 Task: Apply mono mixing techniques to emphasize the punch of a kick drum in a mix.
Action: Mouse moved to (75, 5)
Screenshot: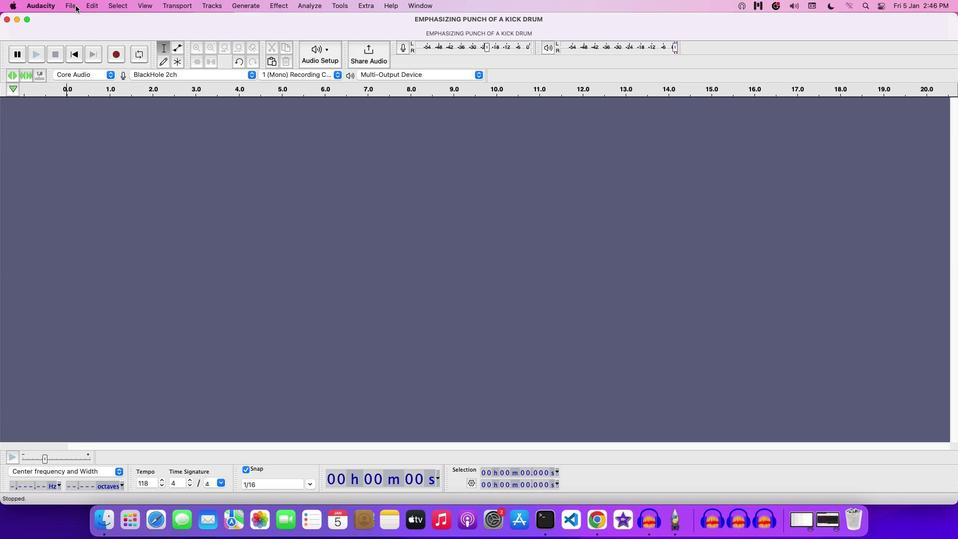 
Action: Mouse pressed left at (75, 5)
Screenshot: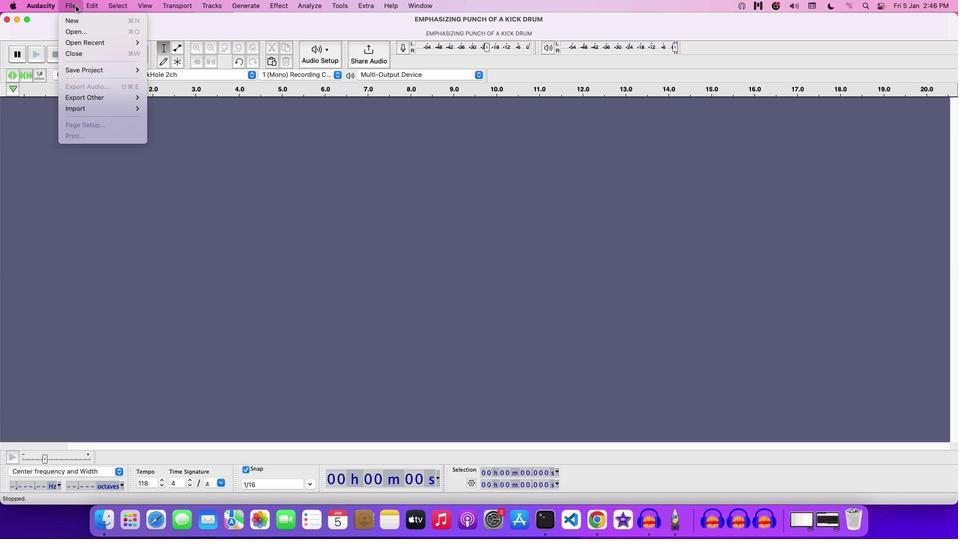 
Action: Mouse moved to (80, 28)
Screenshot: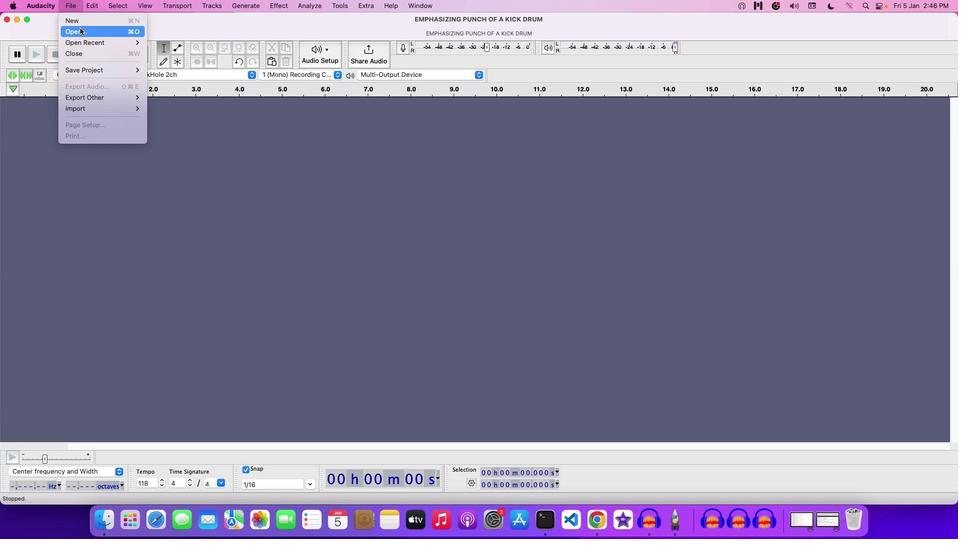 
Action: Mouse pressed left at (80, 28)
Screenshot: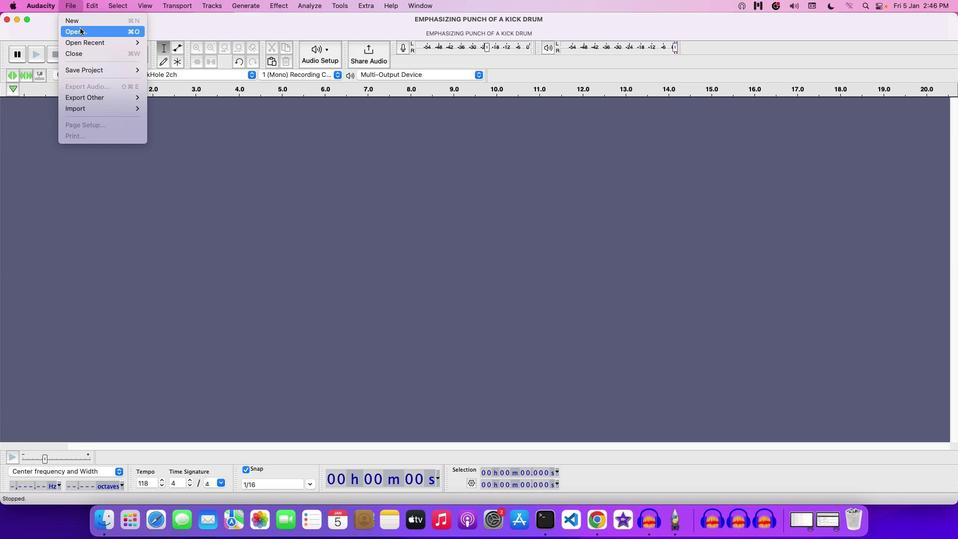 
Action: Mouse moved to (320, 133)
Screenshot: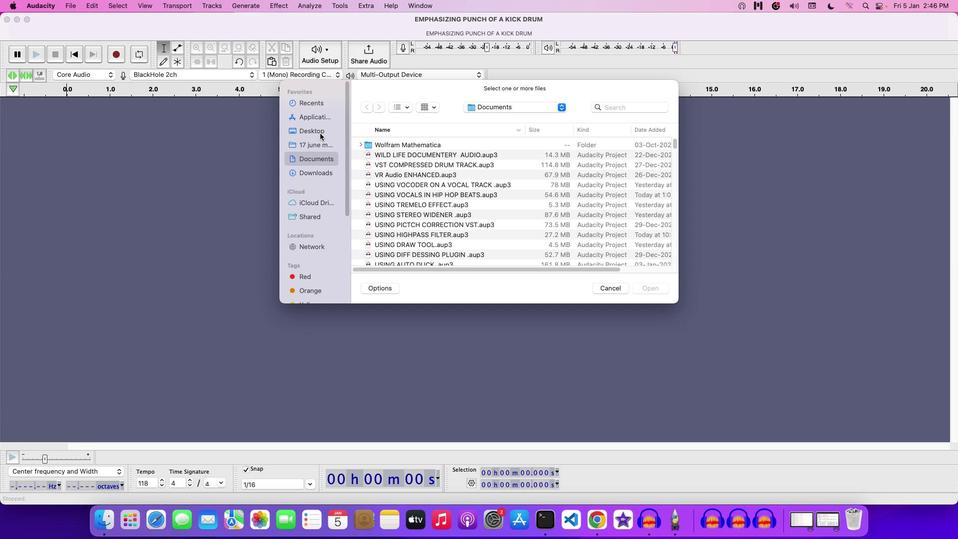 
Action: Mouse pressed left at (320, 133)
Screenshot: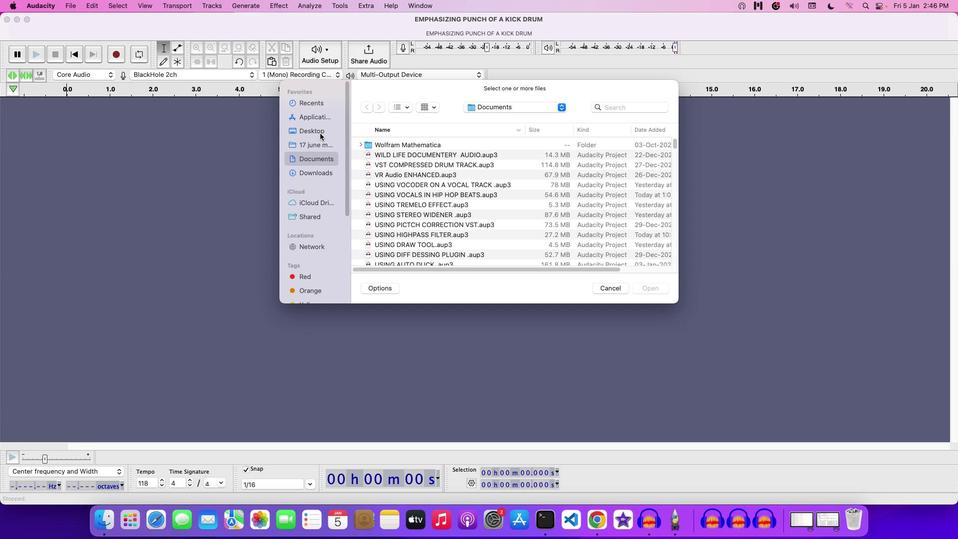 
Action: Mouse moved to (402, 232)
Screenshot: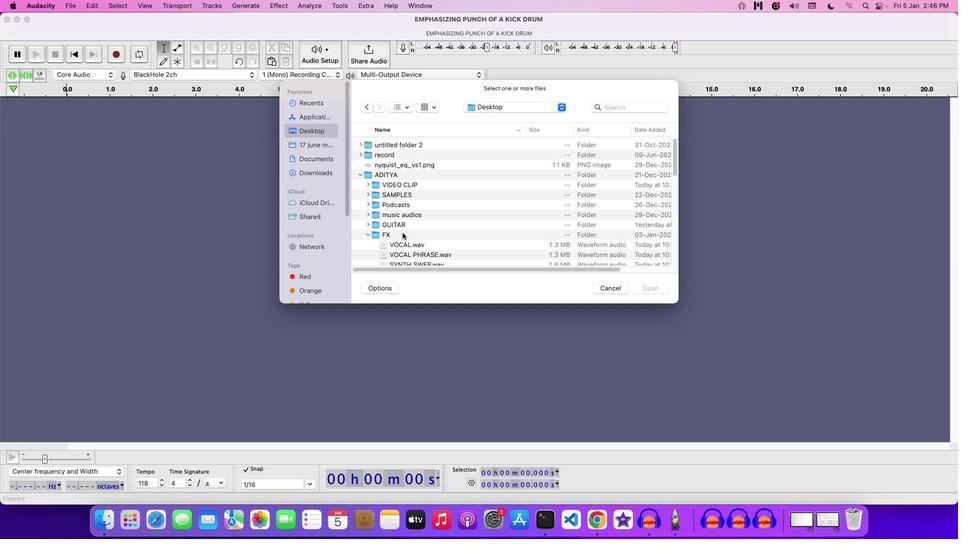 
Action: Mouse scrolled (402, 232) with delta (0, 0)
Screenshot: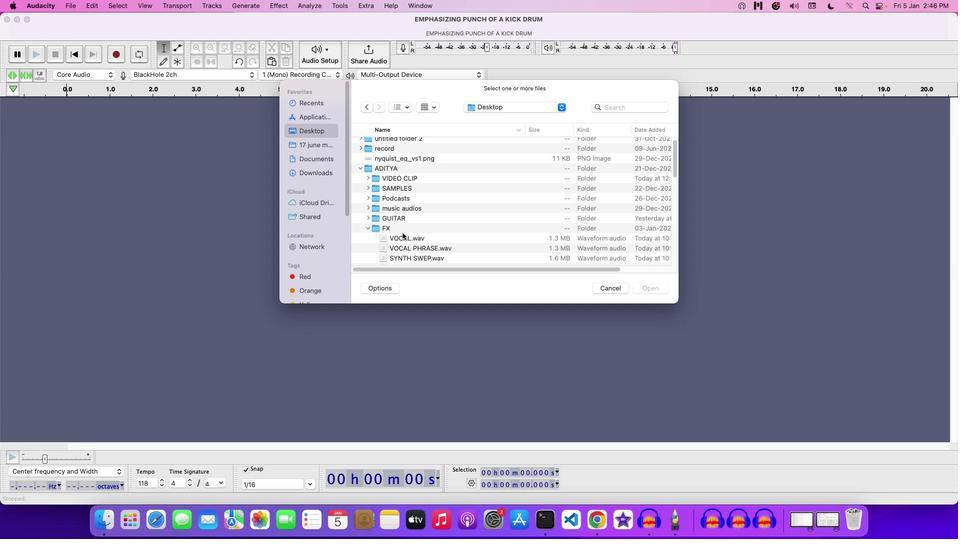
Action: Mouse scrolled (402, 232) with delta (0, 0)
Screenshot: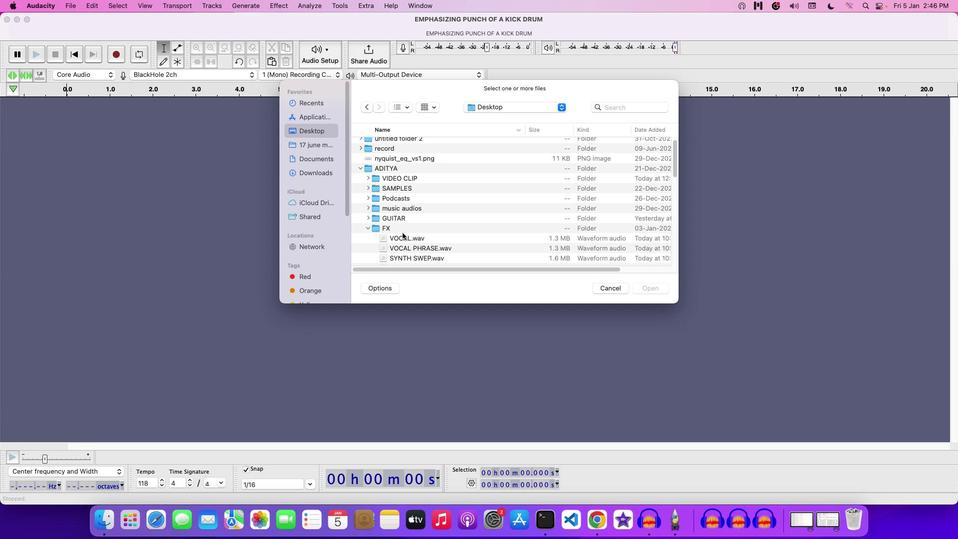 
Action: Mouse moved to (401, 232)
Screenshot: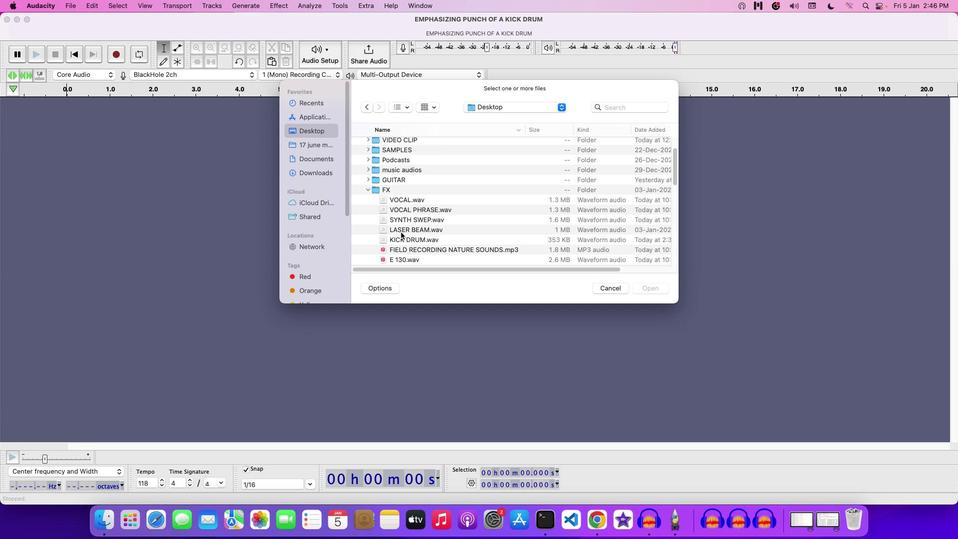 
Action: Mouse scrolled (401, 232) with delta (0, 0)
Screenshot: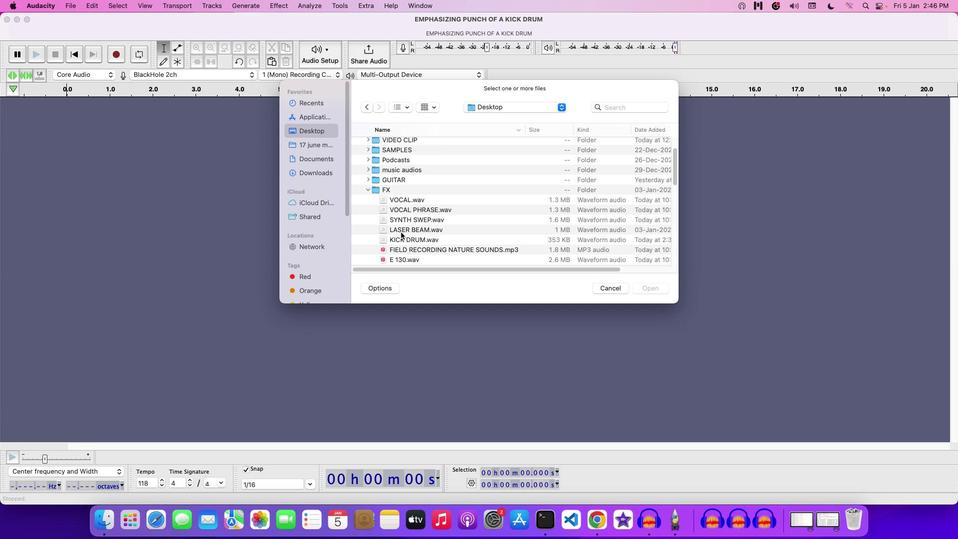 
Action: Mouse scrolled (401, 232) with delta (0, 0)
Screenshot: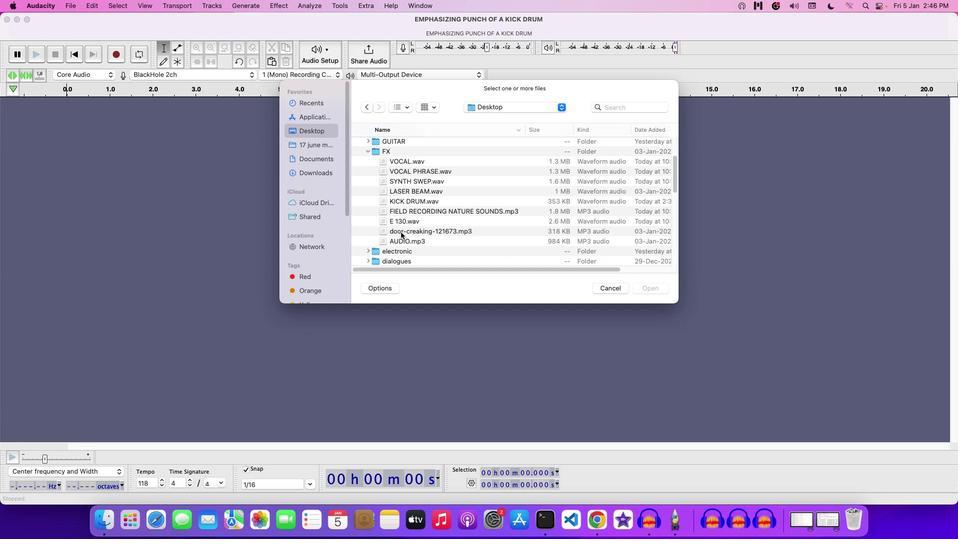 
Action: Mouse scrolled (401, 232) with delta (0, 0)
Screenshot: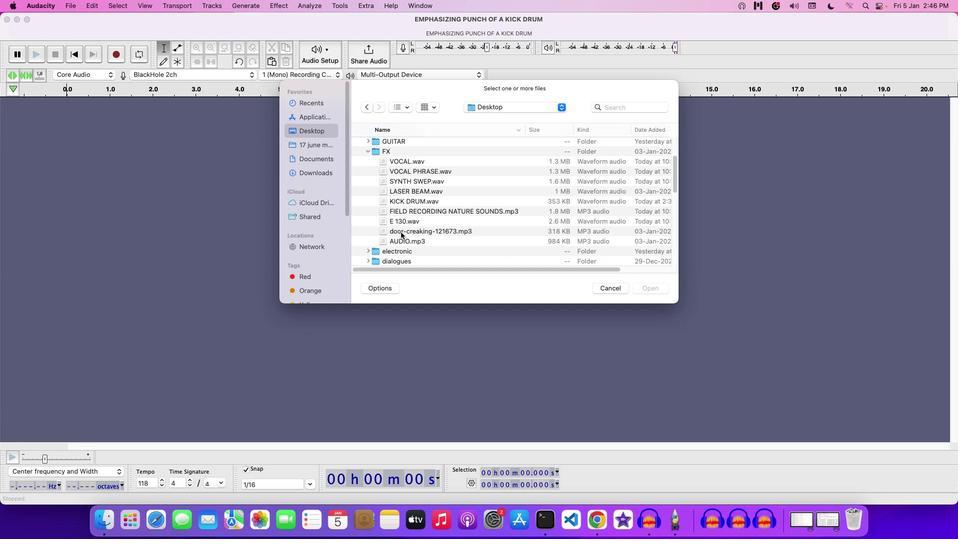 
Action: Mouse scrolled (401, 232) with delta (0, -1)
Screenshot: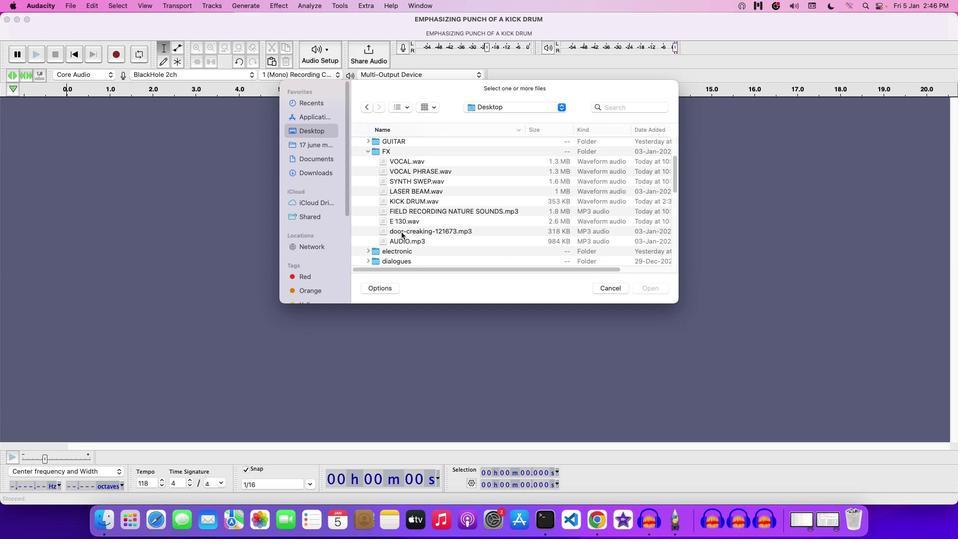 
Action: Mouse moved to (417, 199)
Screenshot: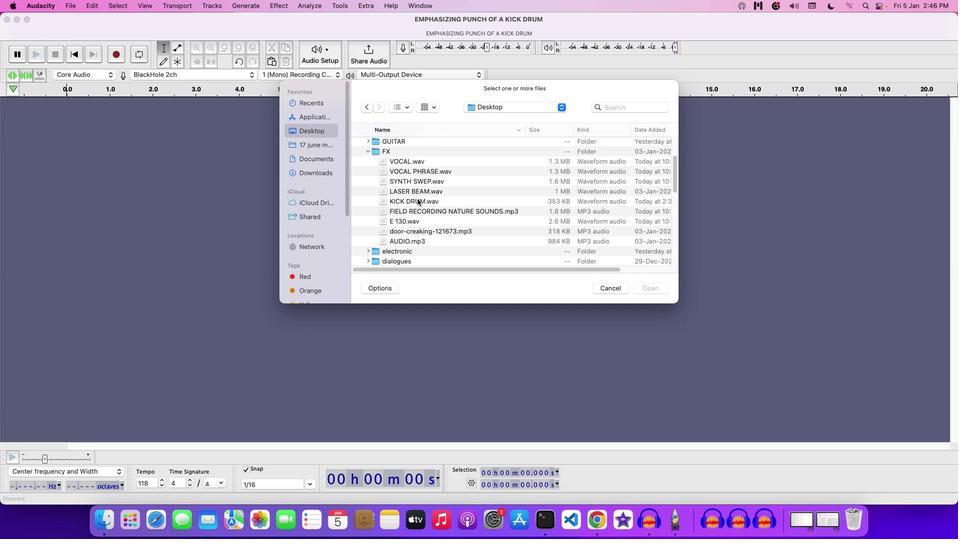 
Action: Mouse pressed left at (417, 199)
Screenshot: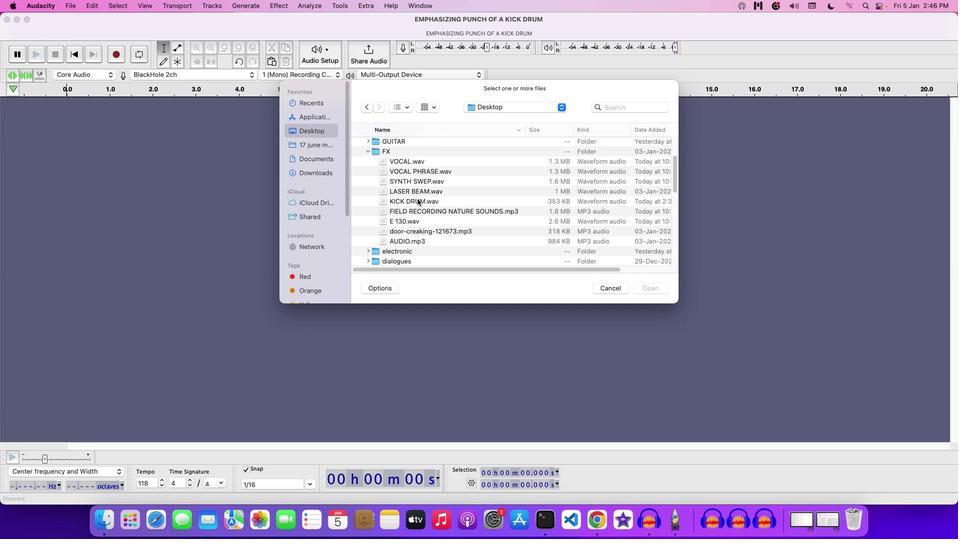 
Action: Mouse moved to (427, 199)
Screenshot: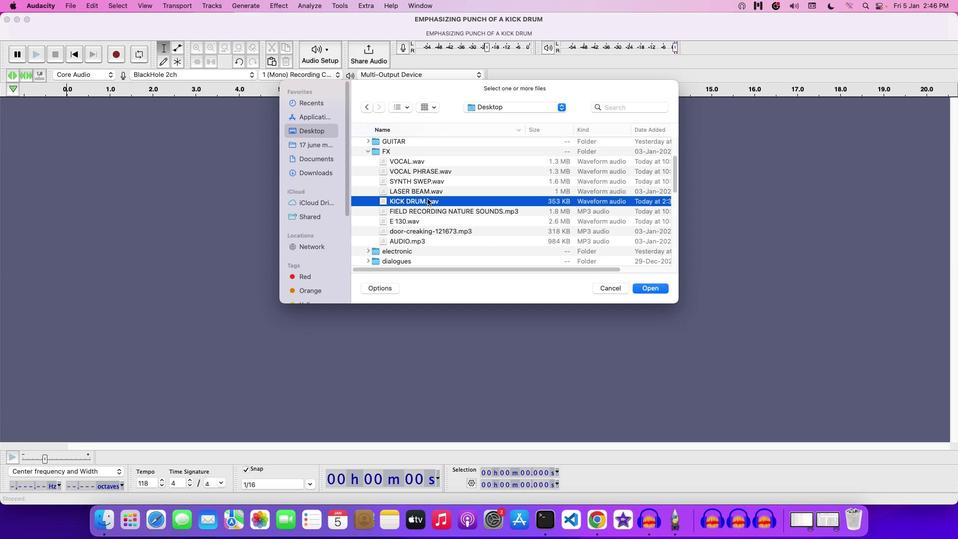 
Action: Mouse pressed left at (427, 199)
Screenshot: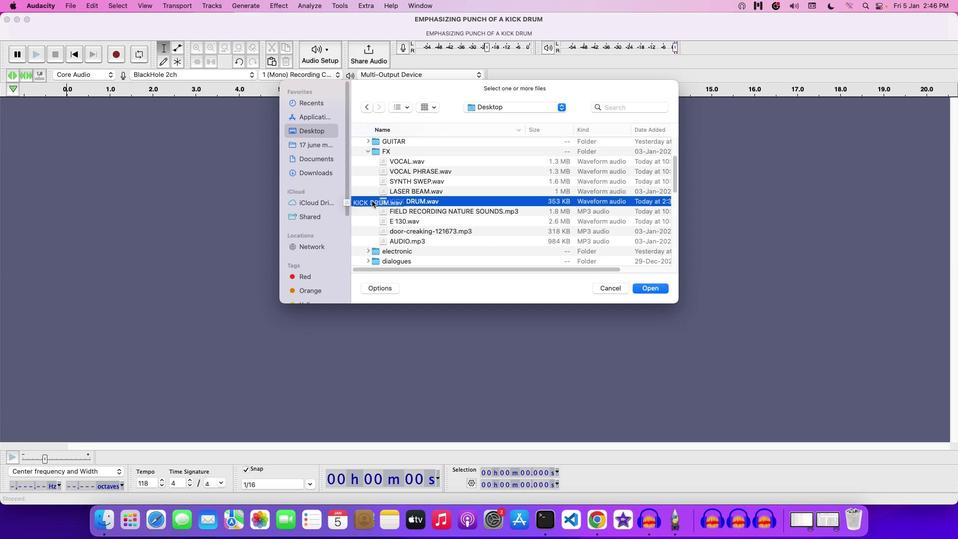 
Action: Mouse moved to (616, 287)
Screenshot: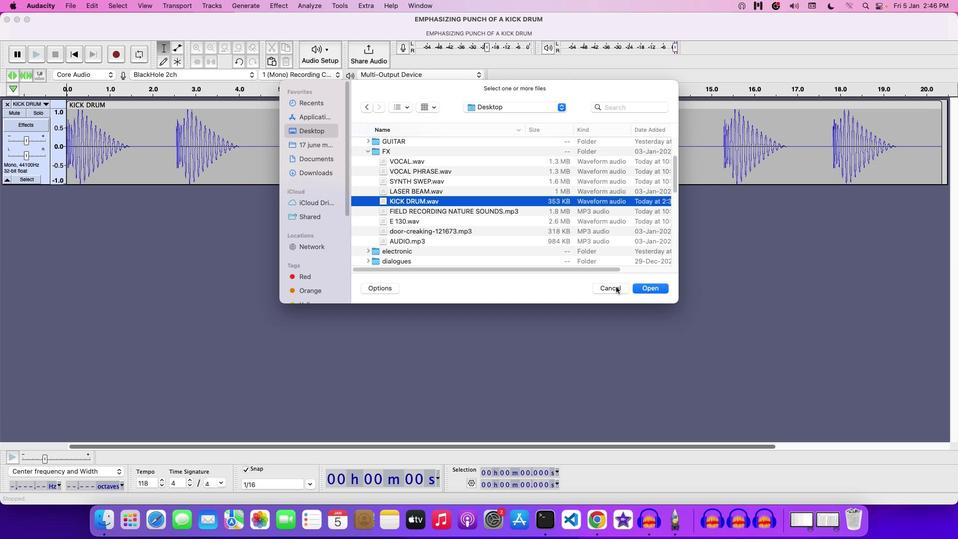 
Action: Mouse pressed left at (616, 287)
Screenshot: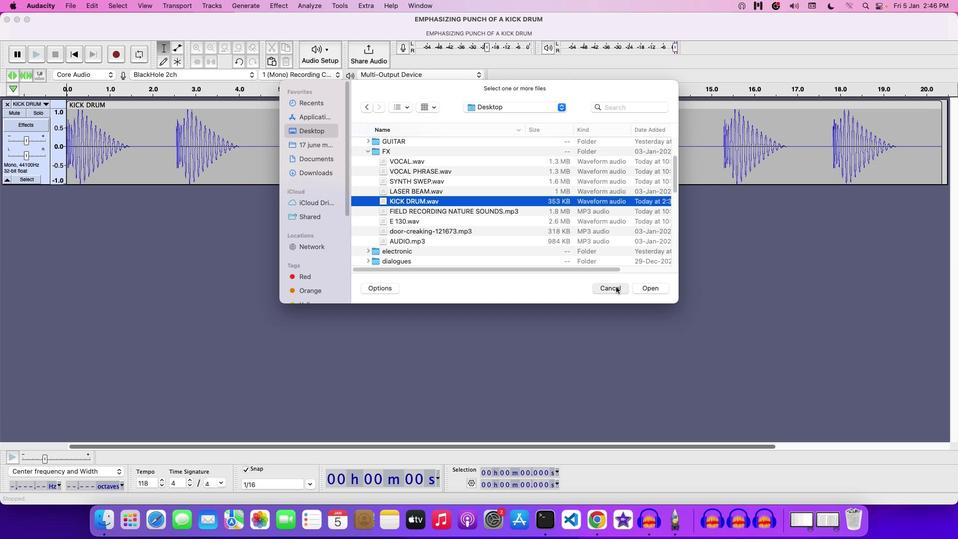 
Action: Mouse moved to (314, 161)
Screenshot: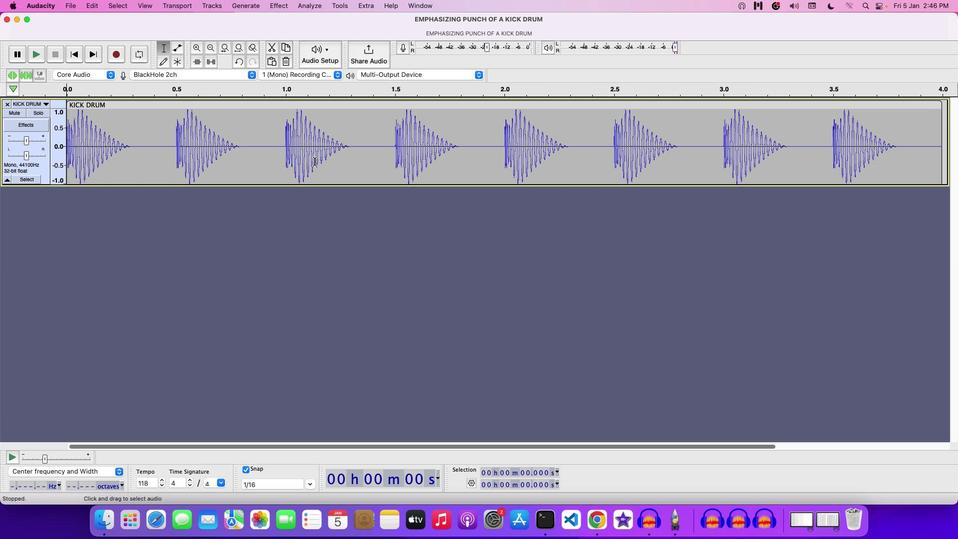
Action: Mouse pressed left at (314, 161)
Screenshot: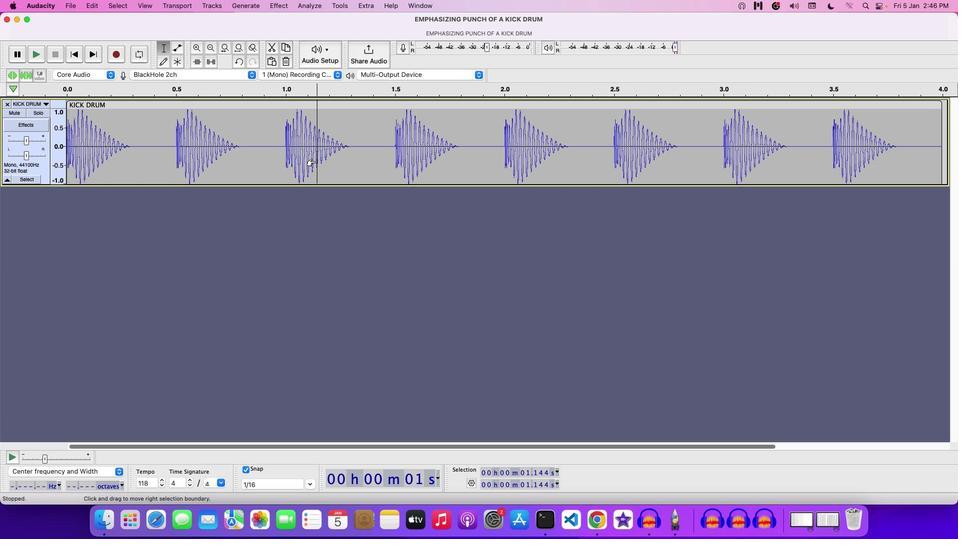 
Action: Mouse pressed left at (314, 161)
Screenshot: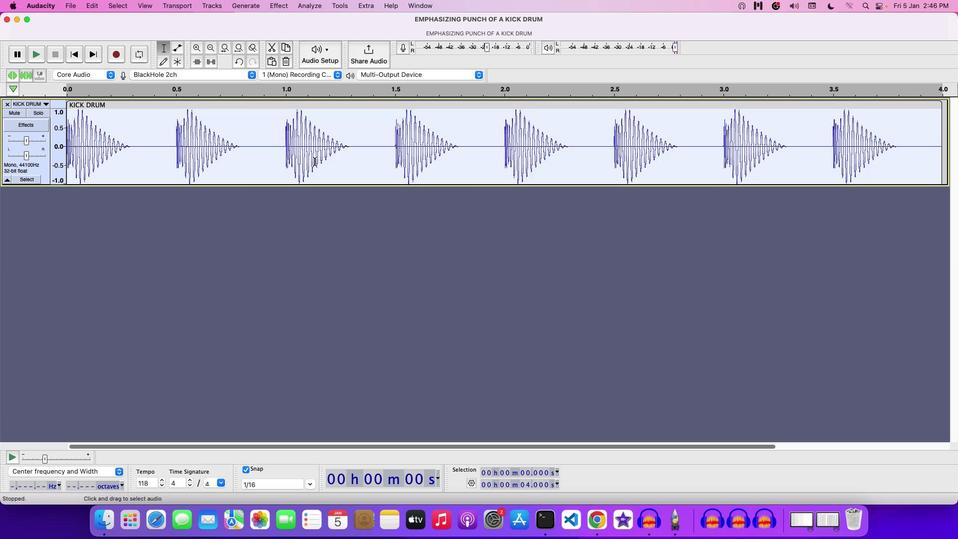 
Action: Mouse moved to (326, 98)
Screenshot: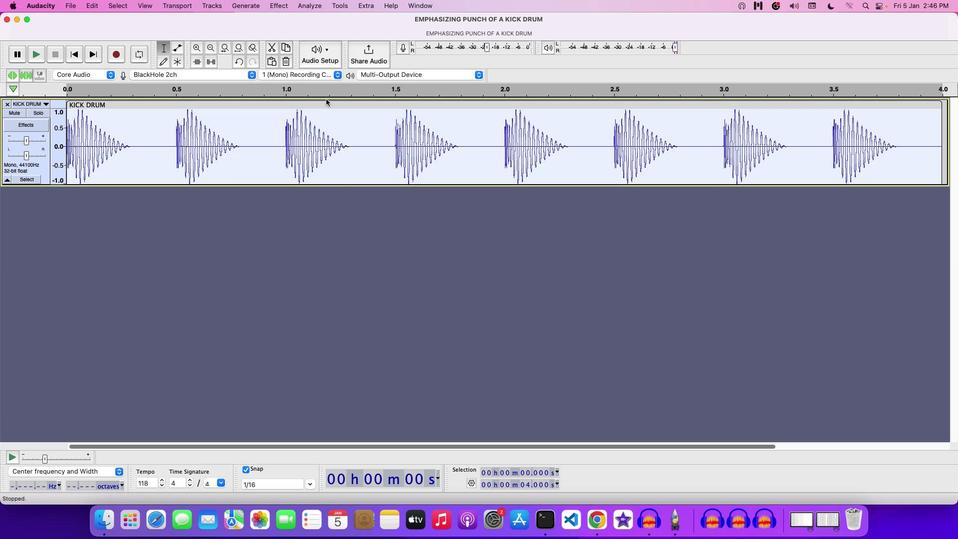 
Action: Key pressed Key.space
Screenshot: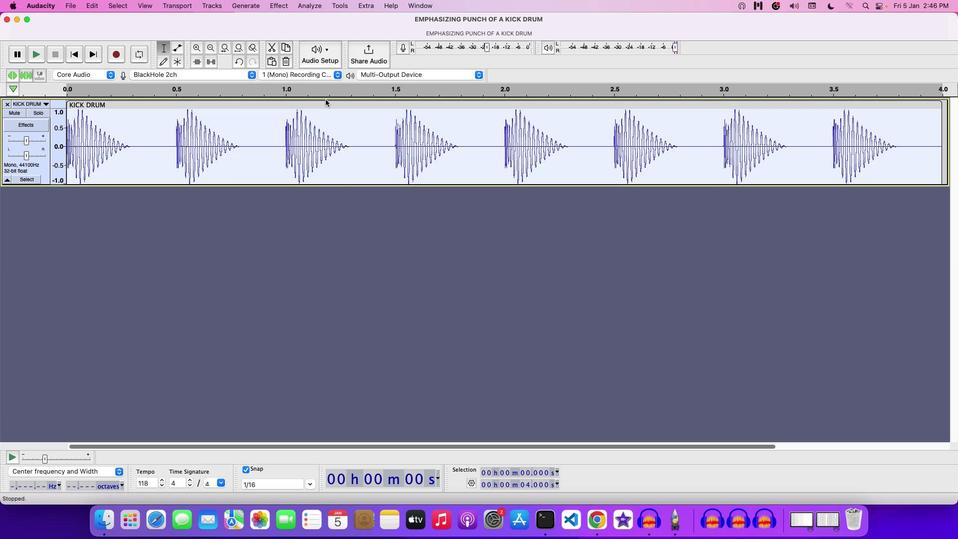 
Action: Mouse moved to (26, 140)
Screenshot: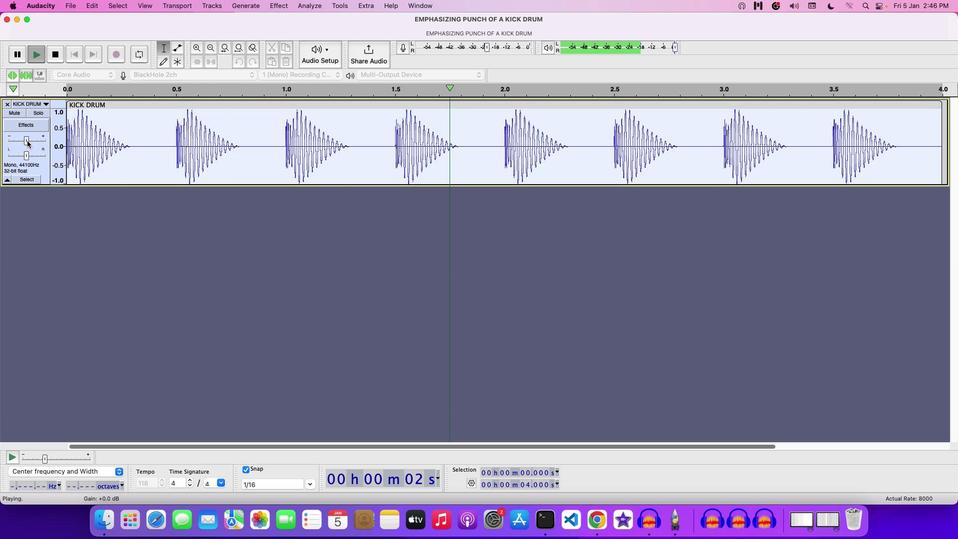 
Action: Mouse pressed left at (26, 140)
Screenshot: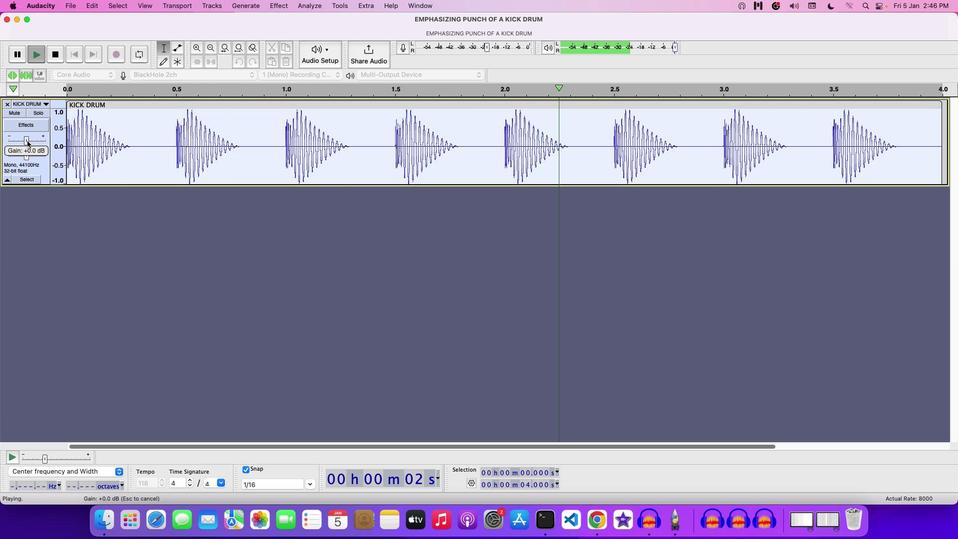 
Action: Mouse moved to (284, 7)
Screenshot: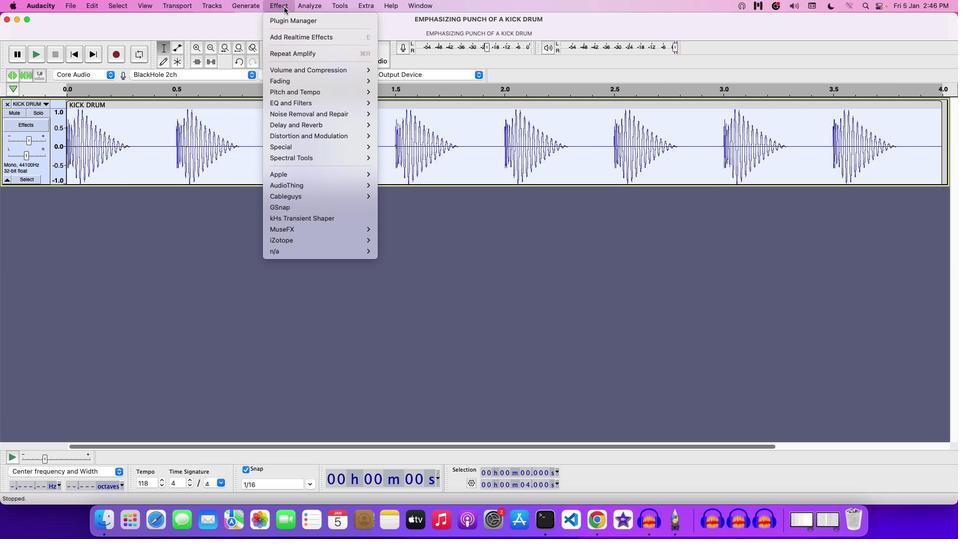
Action: Mouse pressed left at (284, 7)
Screenshot: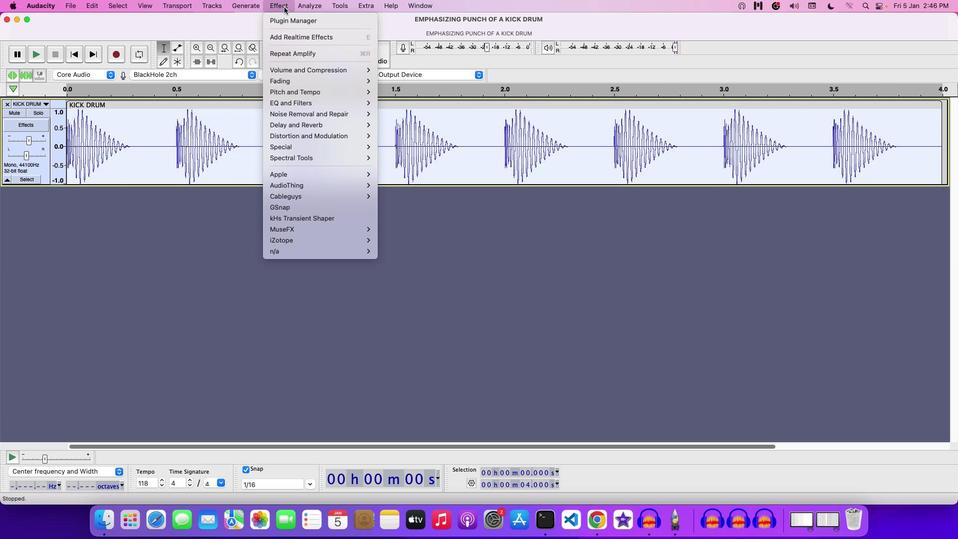 
Action: Mouse moved to (404, 111)
Screenshot: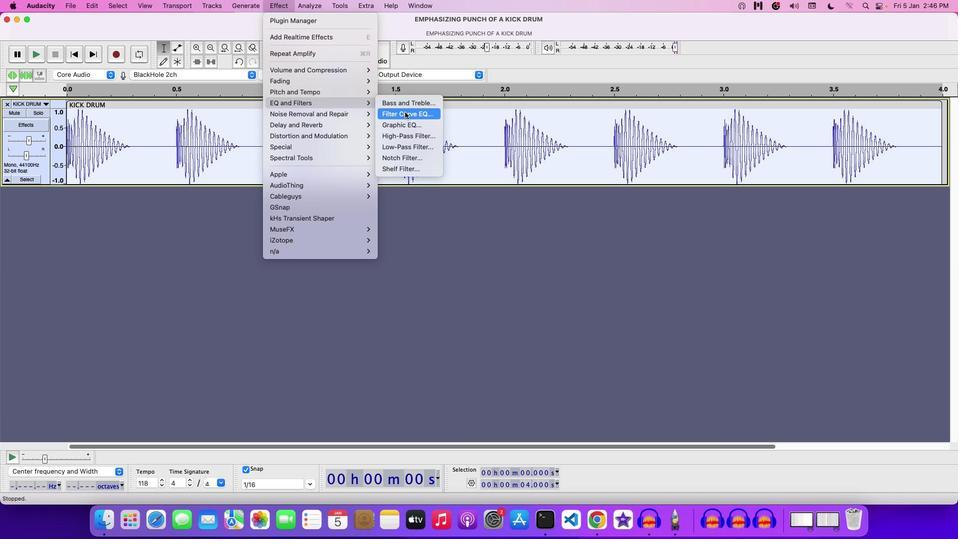 
Action: Mouse pressed left at (404, 111)
Screenshot: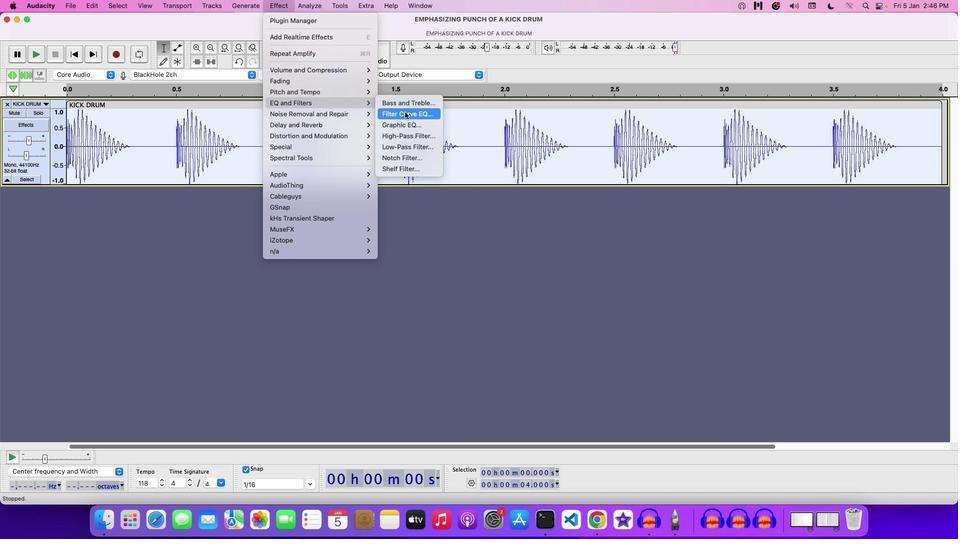 
Action: Mouse moved to (454, 391)
Screenshot: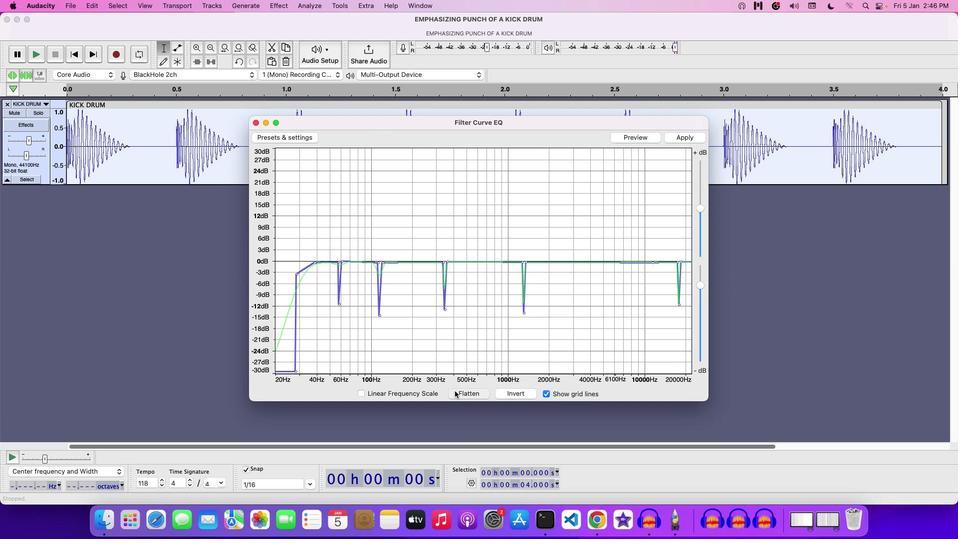
Action: Mouse pressed left at (454, 391)
Screenshot: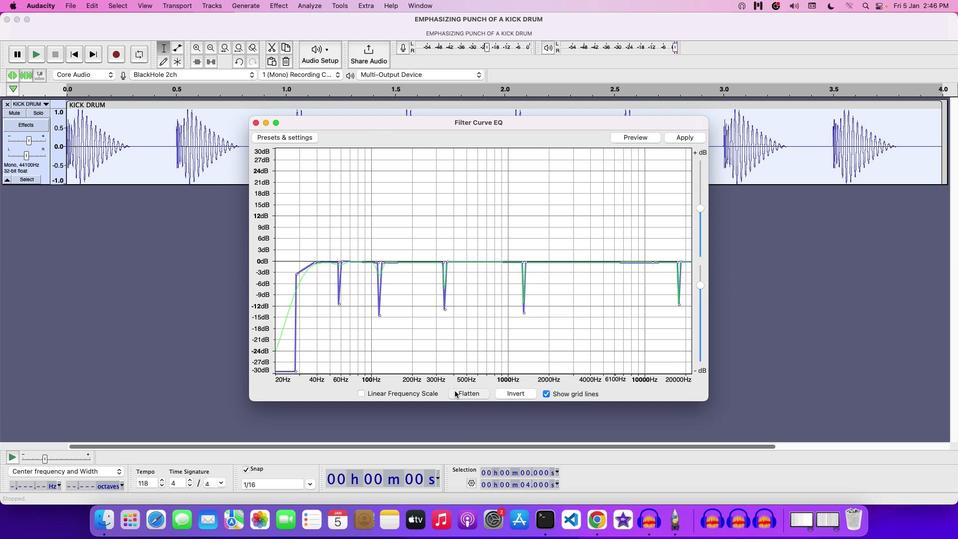 
Action: Mouse moved to (597, 260)
Screenshot: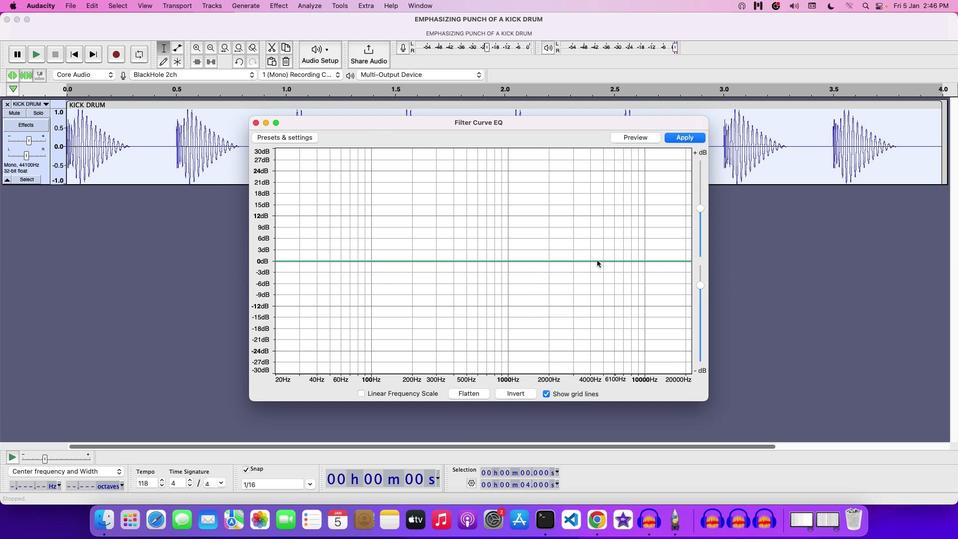 
Action: Mouse pressed left at (597, 260)
Screenshot: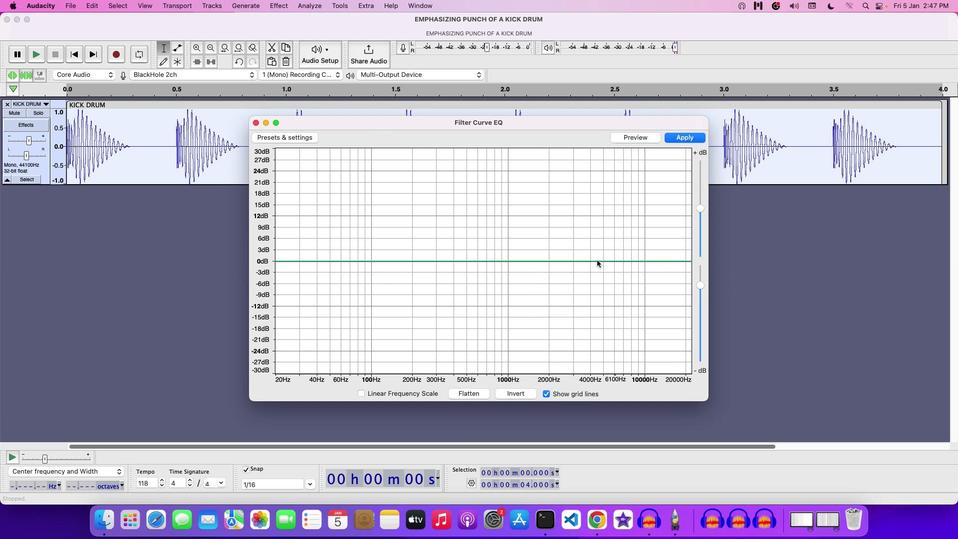 
Action: Mouse moved to (686, 260)
Screenshot: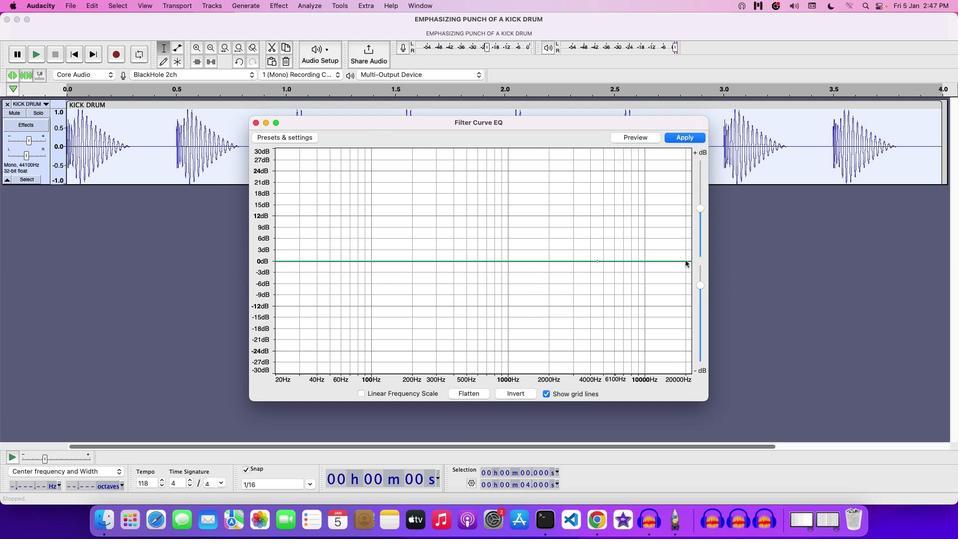 
Action: Mouse pressed left at (686, 260)
Screenshot: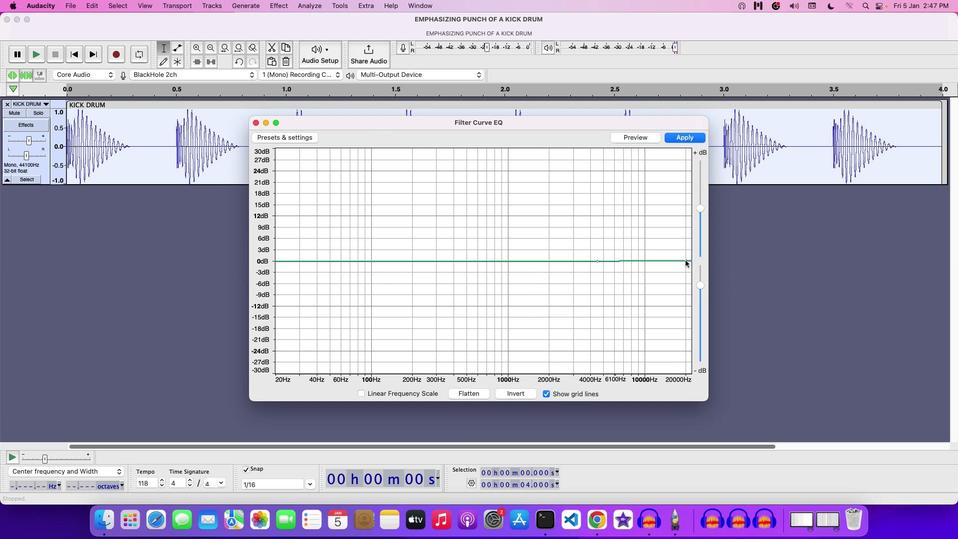
Action: Mouse moved to (686, 260)
Screenshot: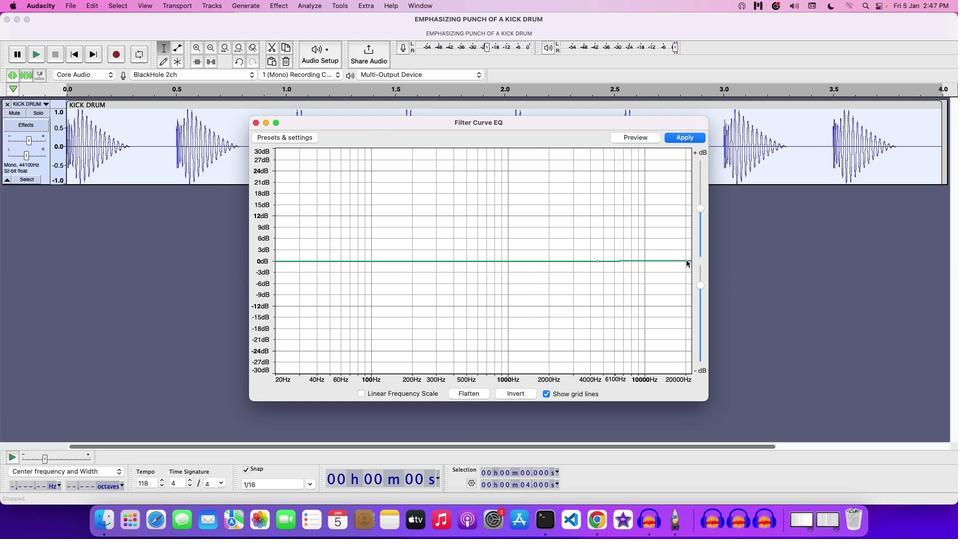 
Action: Mouse pressed left at (686, 260)
Screenshot: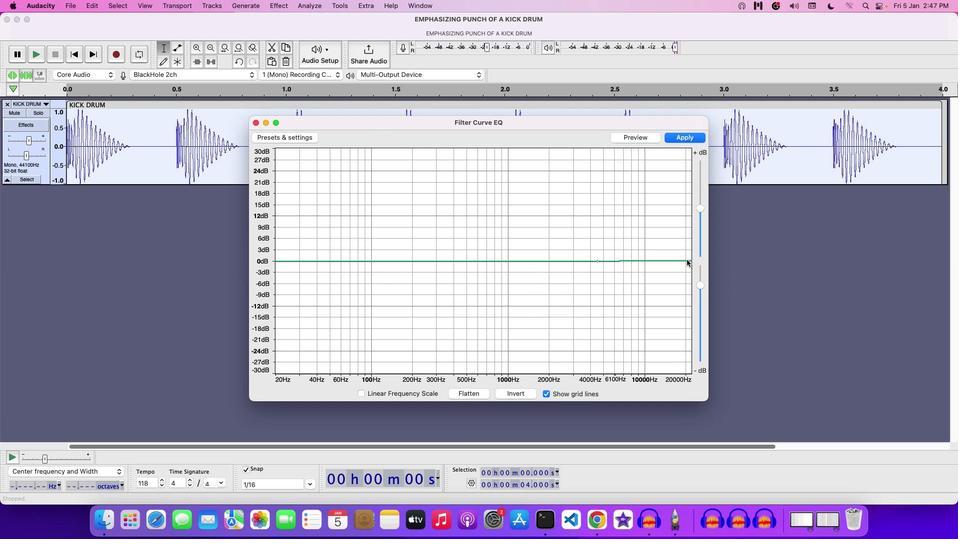 
Action: Mouse moved to (597, 262)
Screenshot: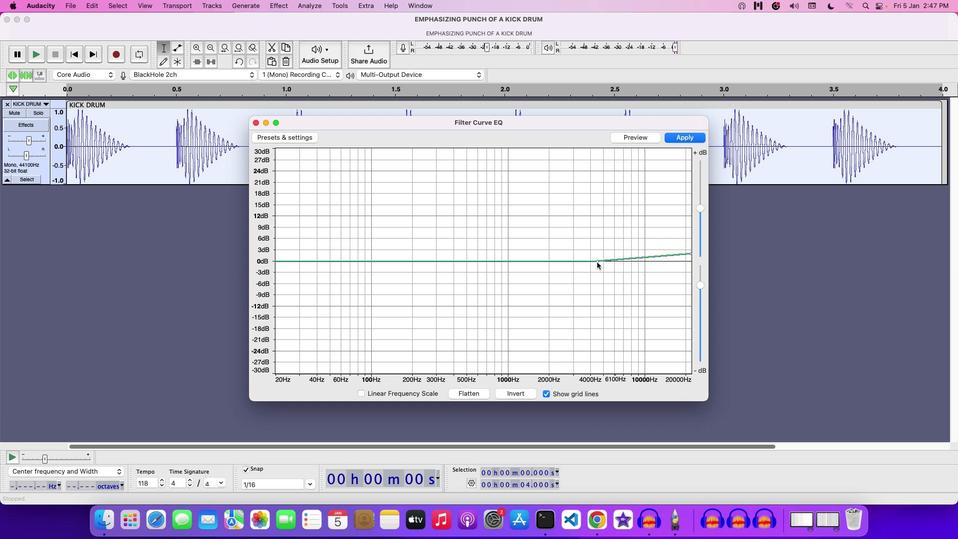 
Action: Mouse pressed left at (597, 262)
Screenshot: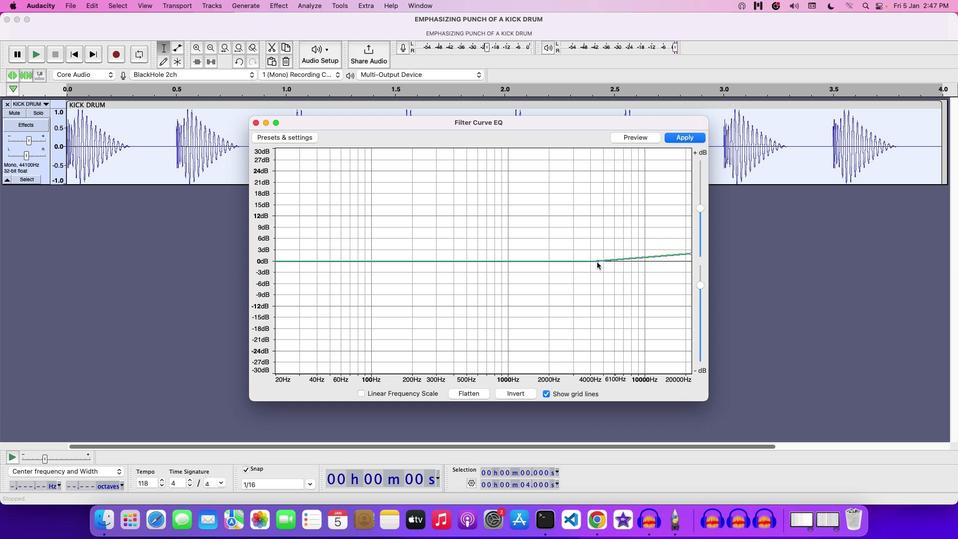 
Action: Mouse moved to (588, 262)
Screenshot: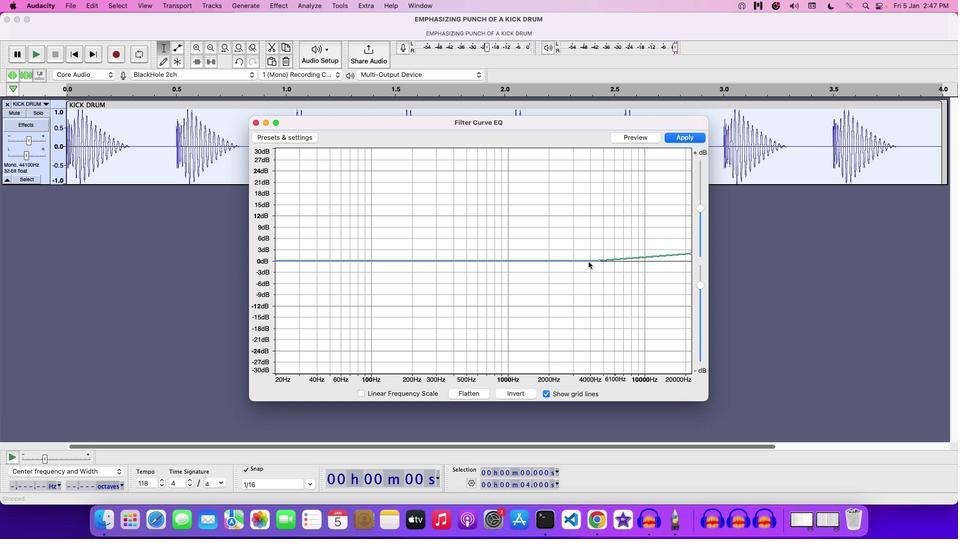 
Action: Mouse pressed left at (588, 262)
Screenshot: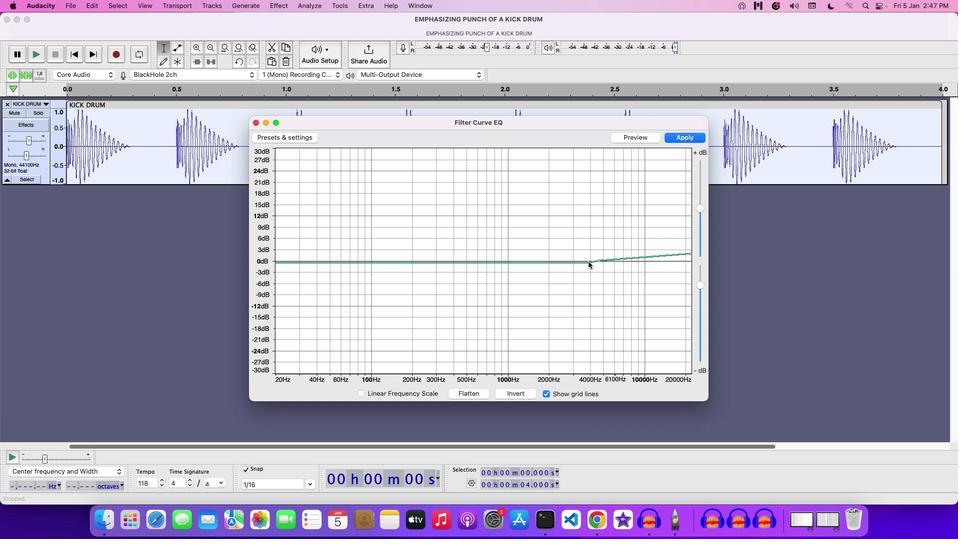 
Action: Mouse moved to (598, 260)
Screenshot: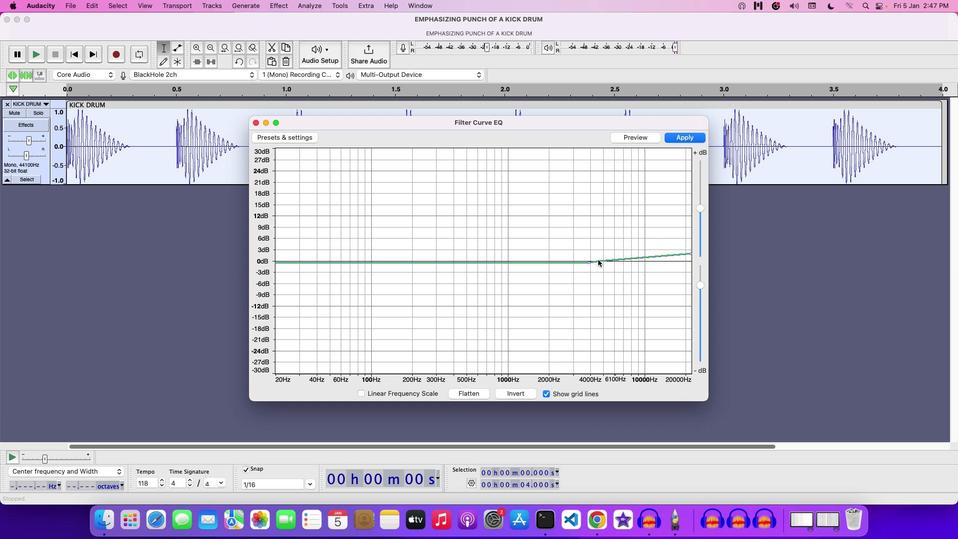 
Action: Mouse pressed left at (598, 260)
Screenshot: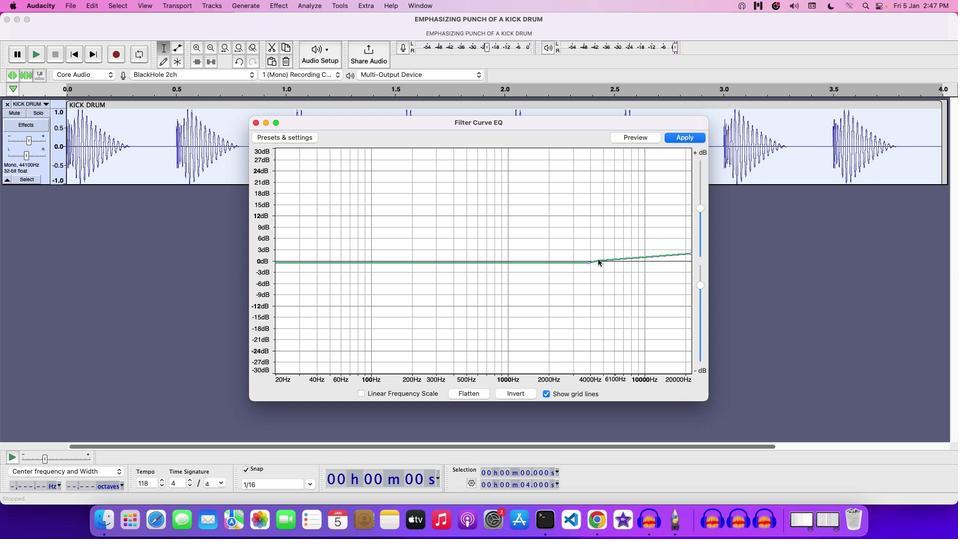 
Action: Mouse moved to (682, 142)
Screenshot: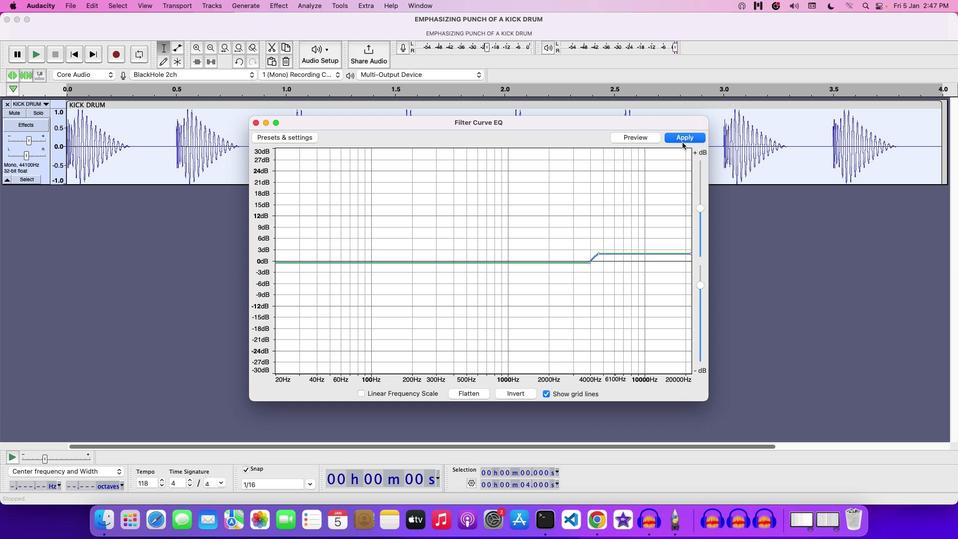 
Action: Mouse pressed left at (682, 142)
Screenshot: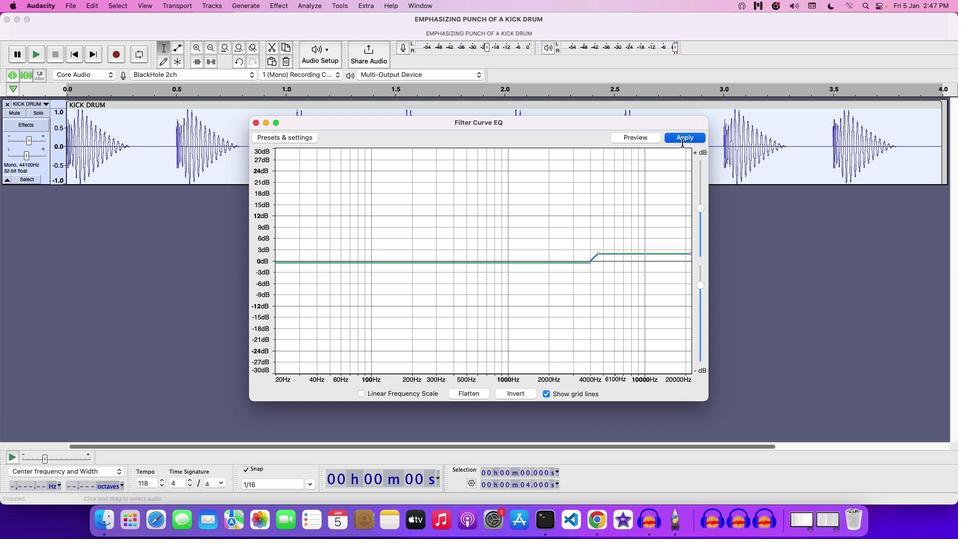
Action: Mouse moved to (367, 158)
Screenshot: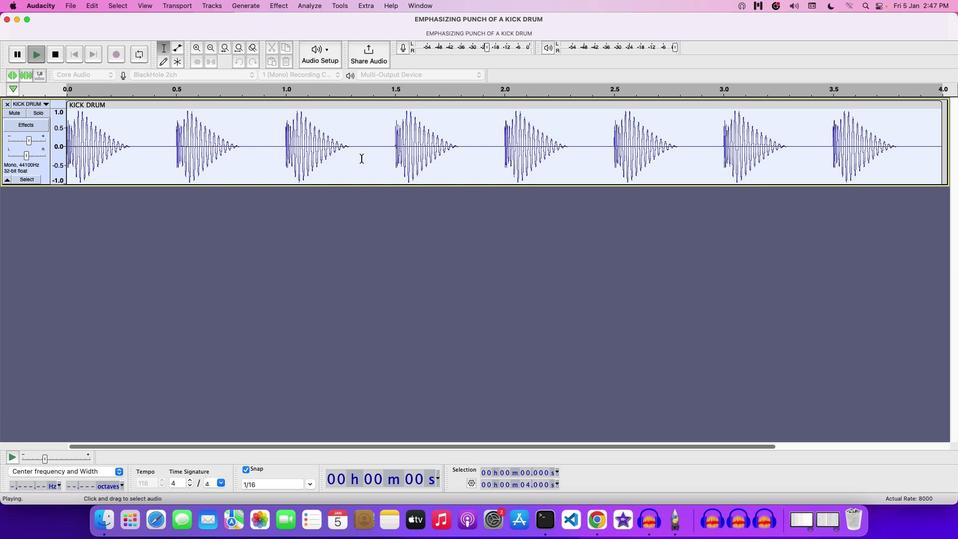 
Action: Key pressed Key.space
Screenshot: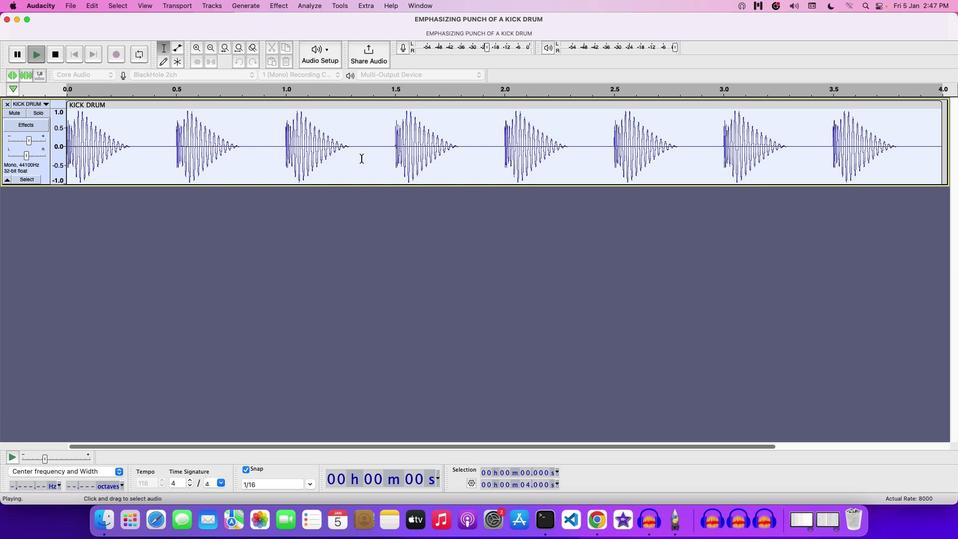 
Action: Mouse moved to (284, 4)
Screenshot: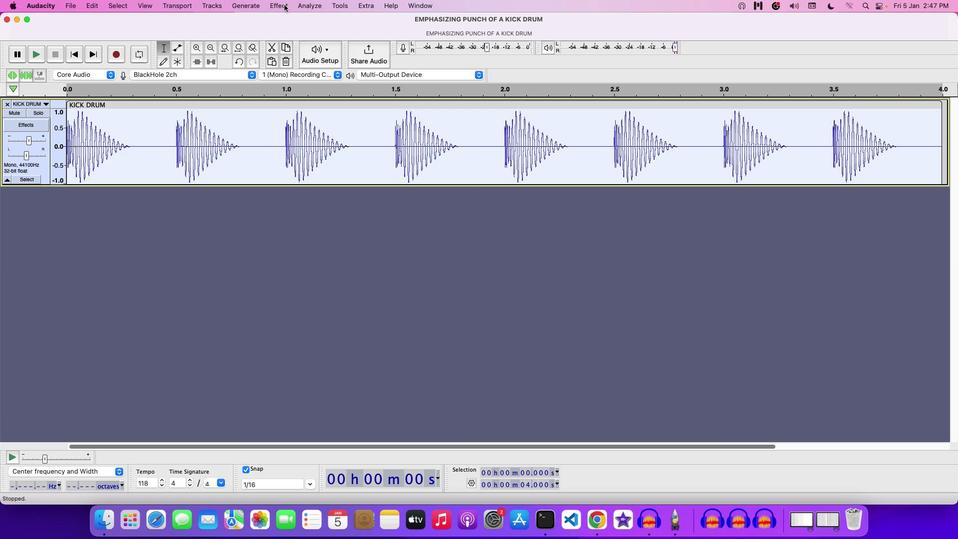 
Action: Mouse pressed left at (284, 4)
Screenshot: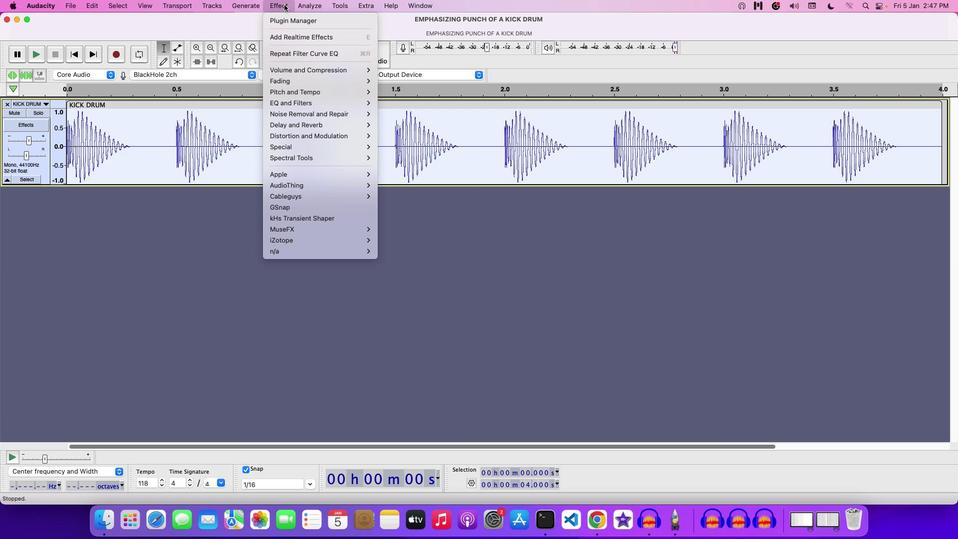 
Action: Mouse moved to (393, 137)
Screenshot: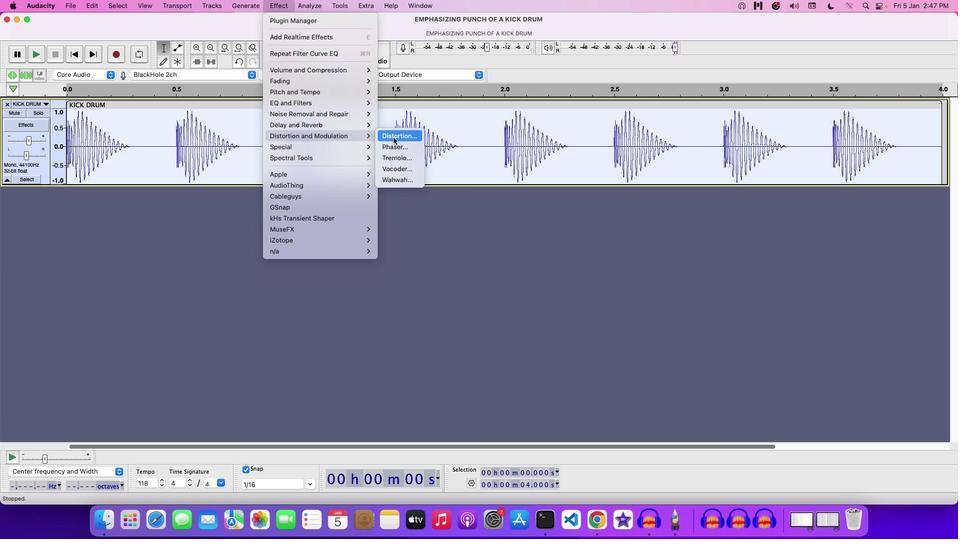 
Action: Mouse pressed left at (393, 137)
Screenshot: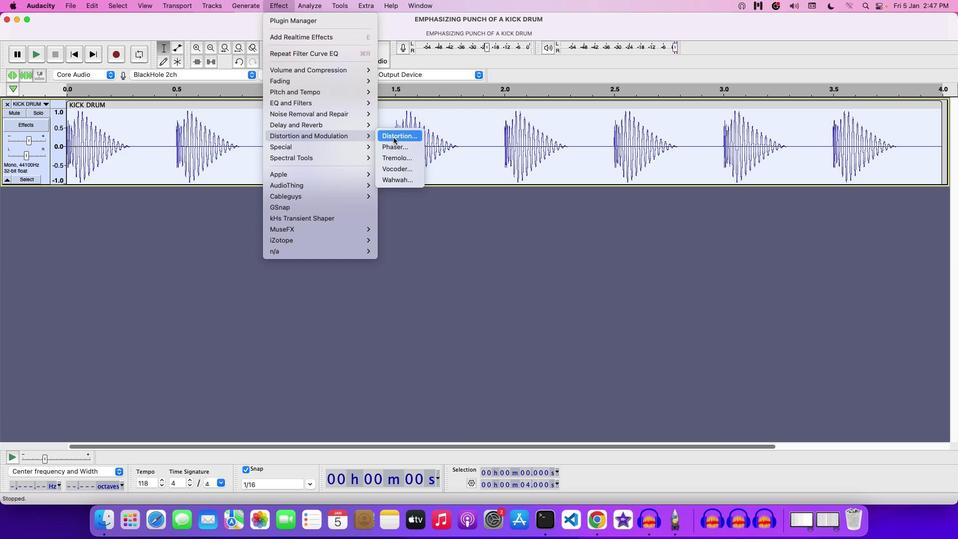 
Action: Mouse moved to (495, 206)
Screenshot: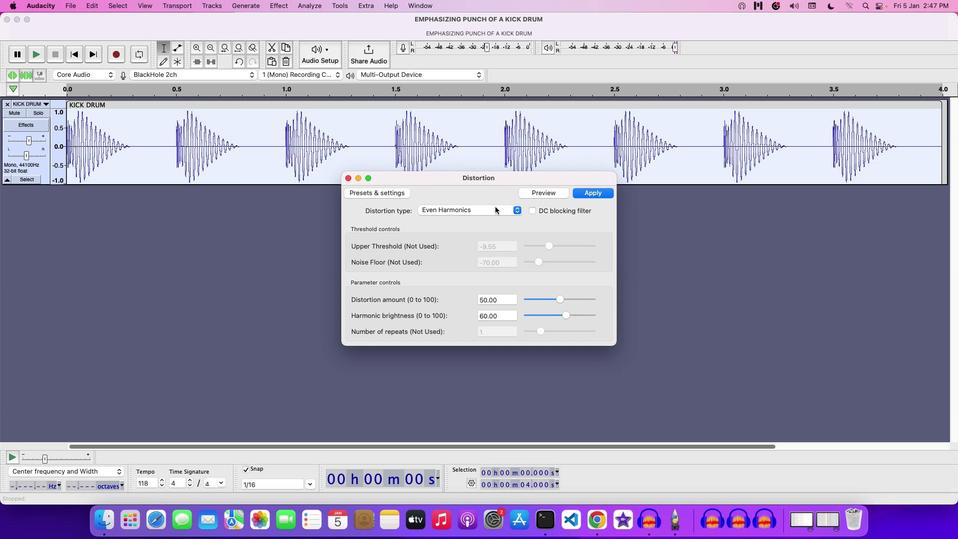 
Action: Mouse pressed left at (495, 206)
Screenshot: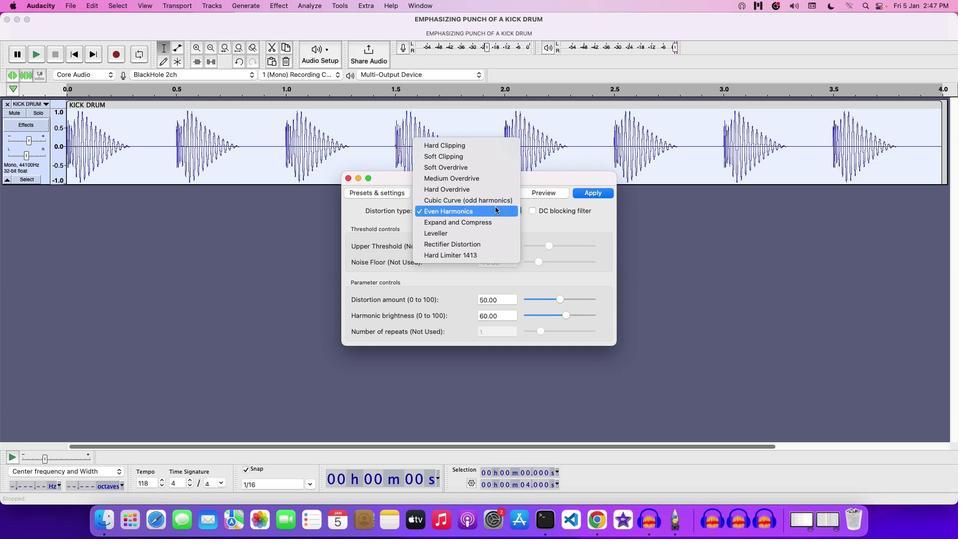 
Action: Mouse moved to (474, 177)
Screenshot: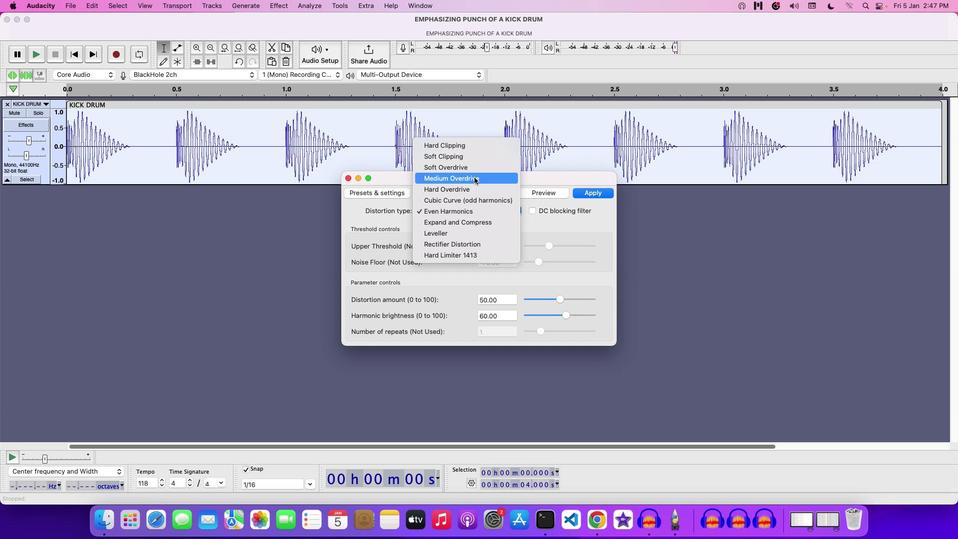 
Action: Mouse pressed left at (474, 177)
Screenshot: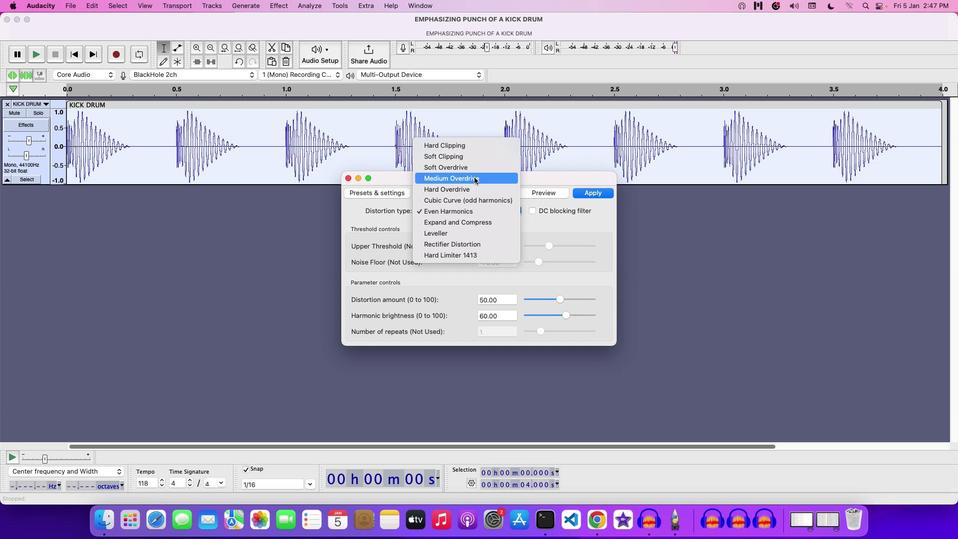 
Action: Mouse moved to (537, 296)
Screenshot: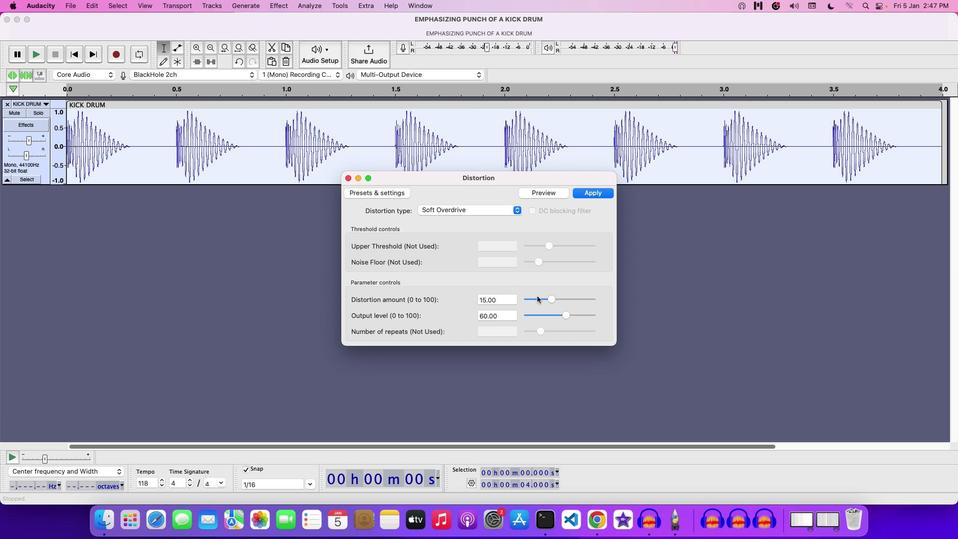
Action: Mouse pressed left at (537, 296)
Screenshot: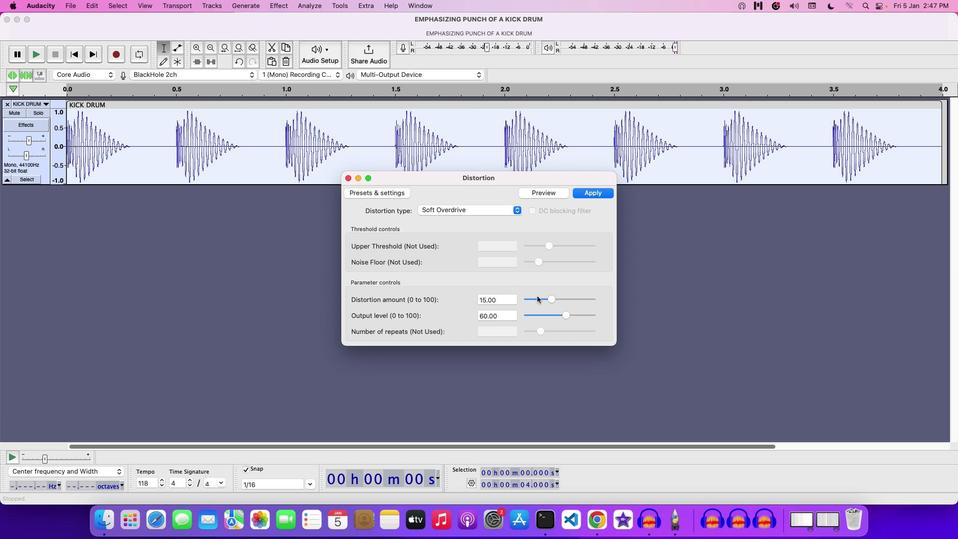 
Action: Mouse moved to (537, 296)
Screenshot: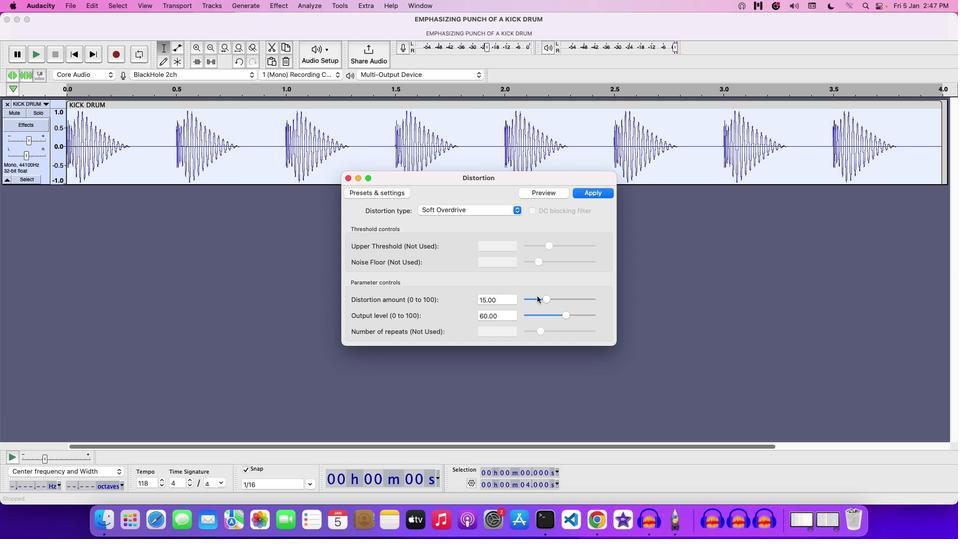 
Action: Mouse pressed left at (537, 296)
Screenshot: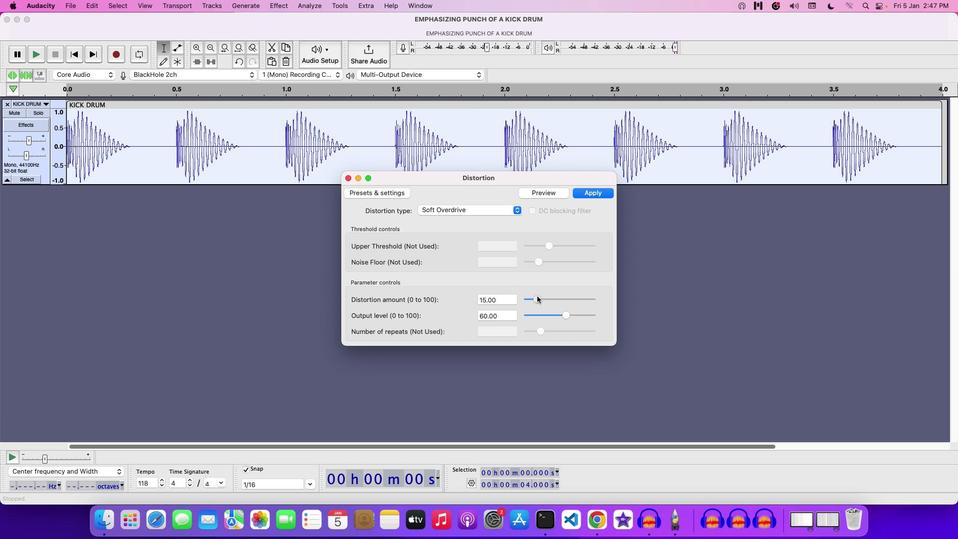 
Action: Mouse moved to (557, 197)
Screenshot: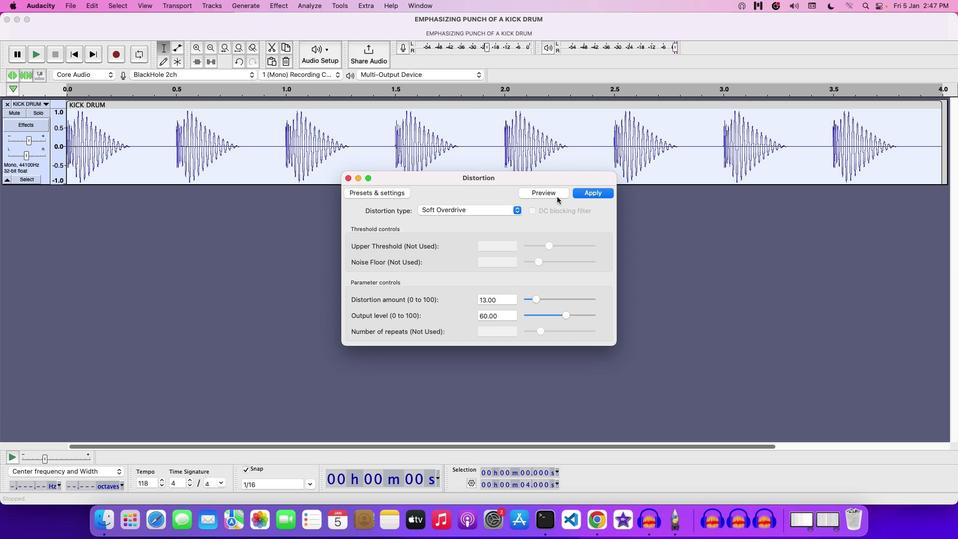 
Action: Mouse pressed left at (557, 197)
Screenshot: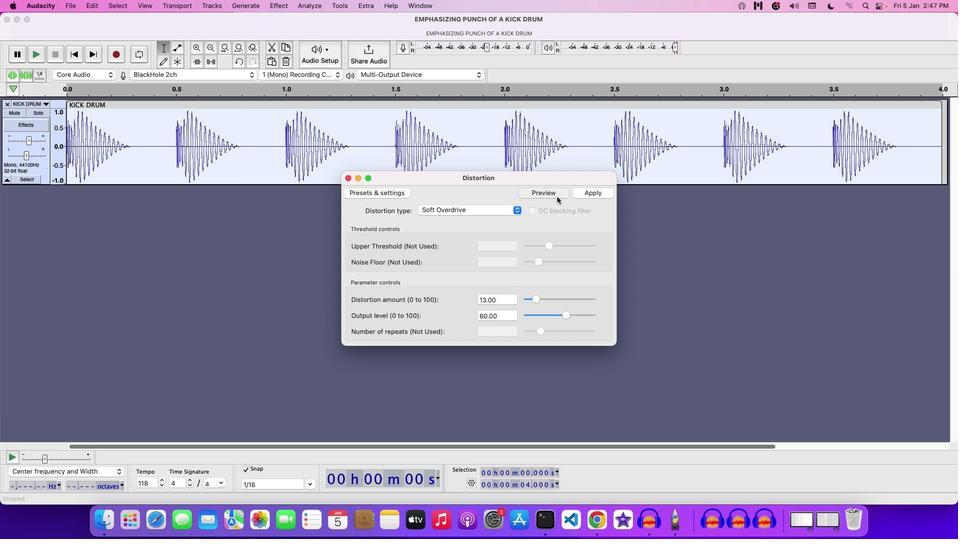 
Action: Mouse moved to (538, 299)
Screenshot: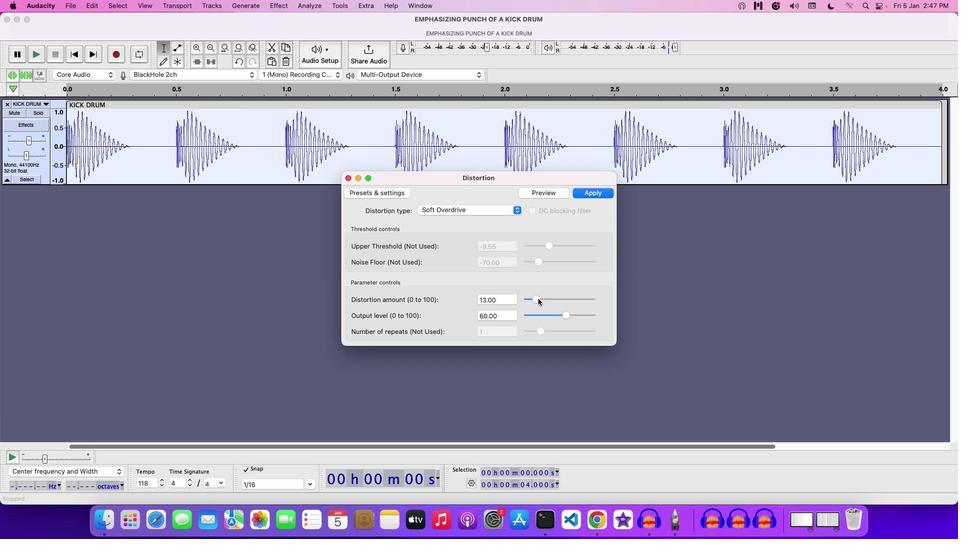 
Action: Mouse pressed left at (538, 299)
Screenshot: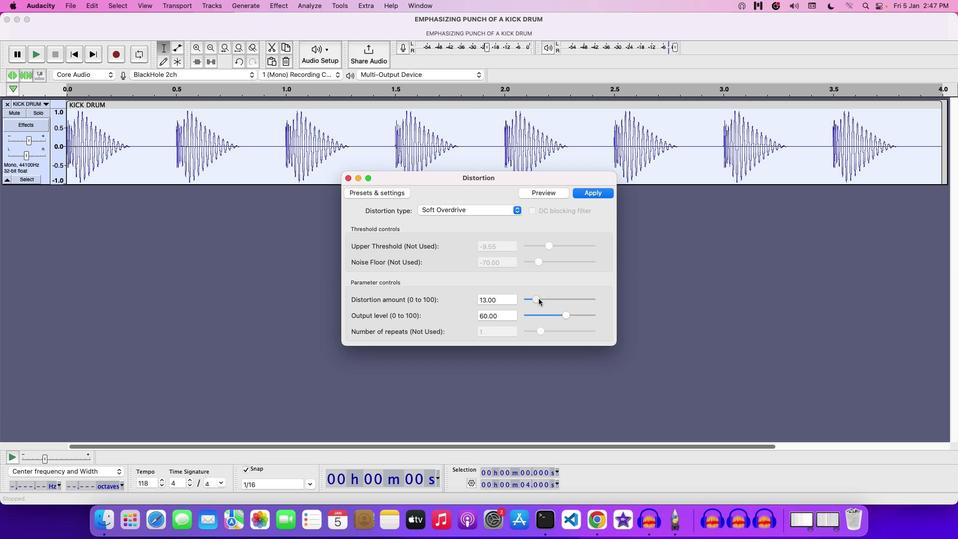 
Action: Mouse moved to (555, 193)
Screenshot: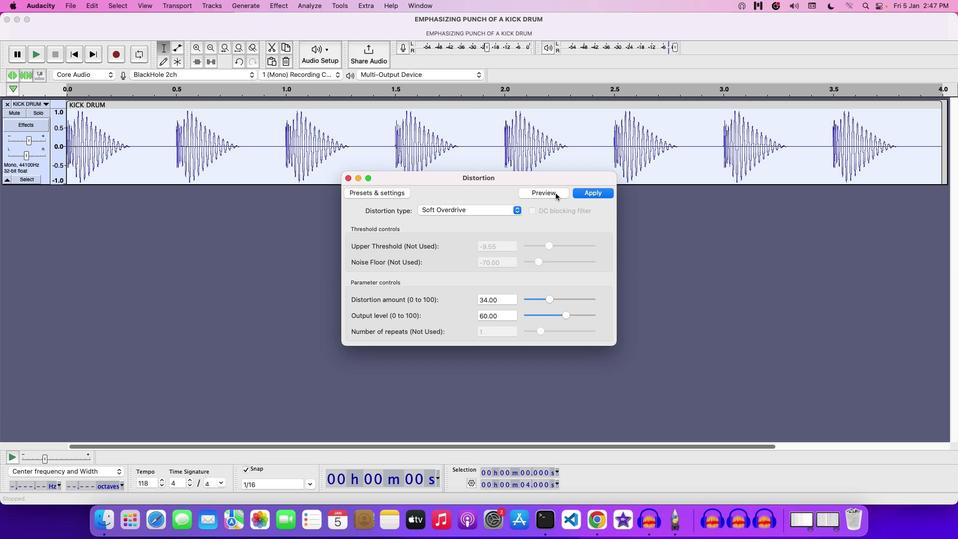 
Action: Mouse pressed left at (555, 193)
Screenshot: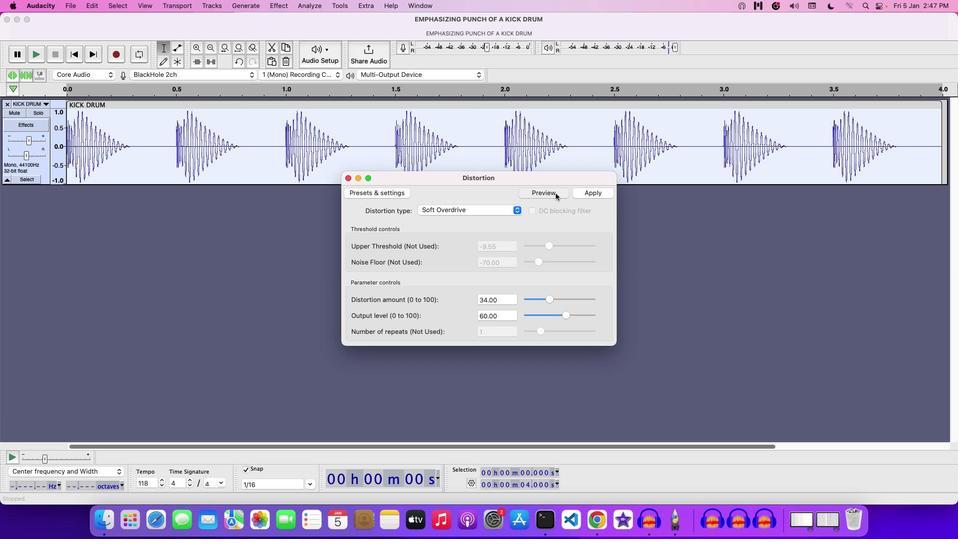 
Action: Mouse moved to (551, 299)
Screenshot: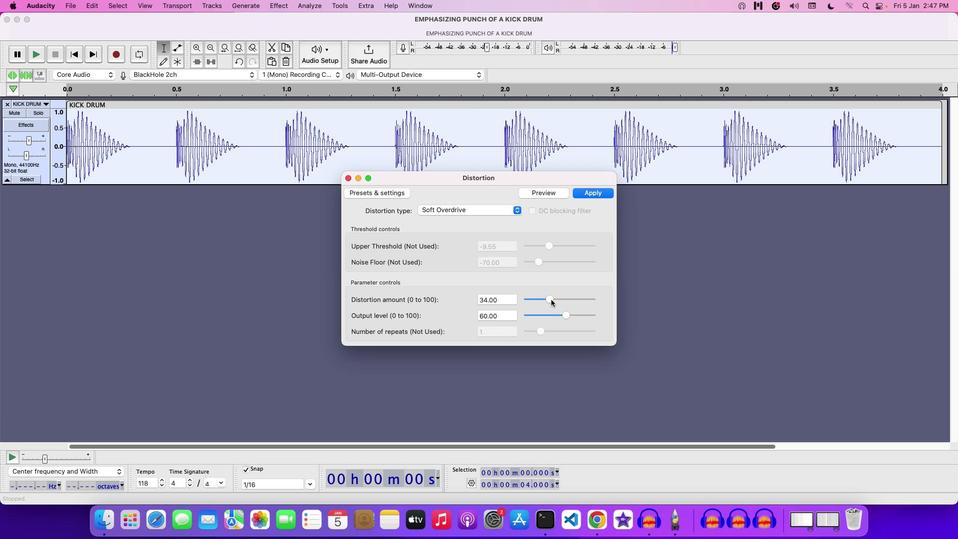 
Action: Mouse pressed left at (551, 299)
Screenshot: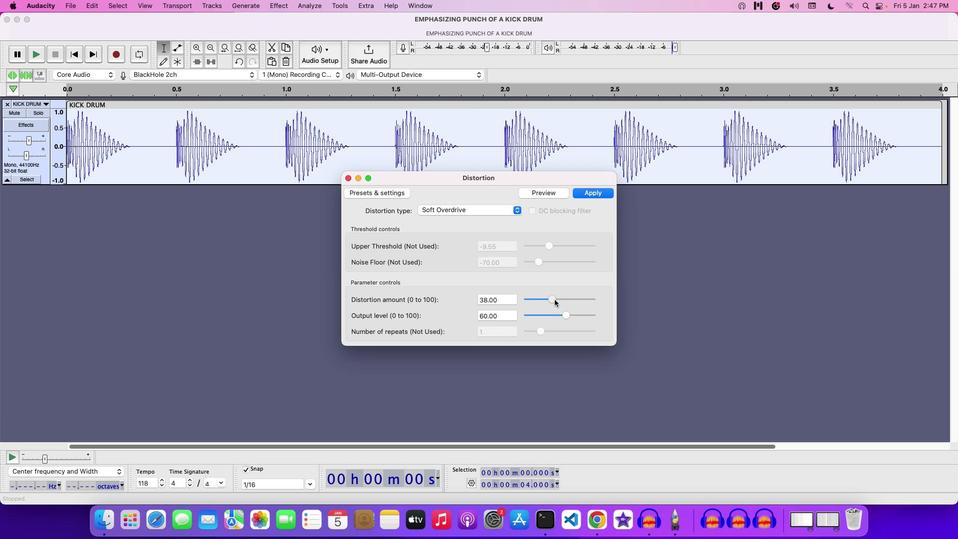 
Action: Mouse moved to (552, 191)
Screenshot: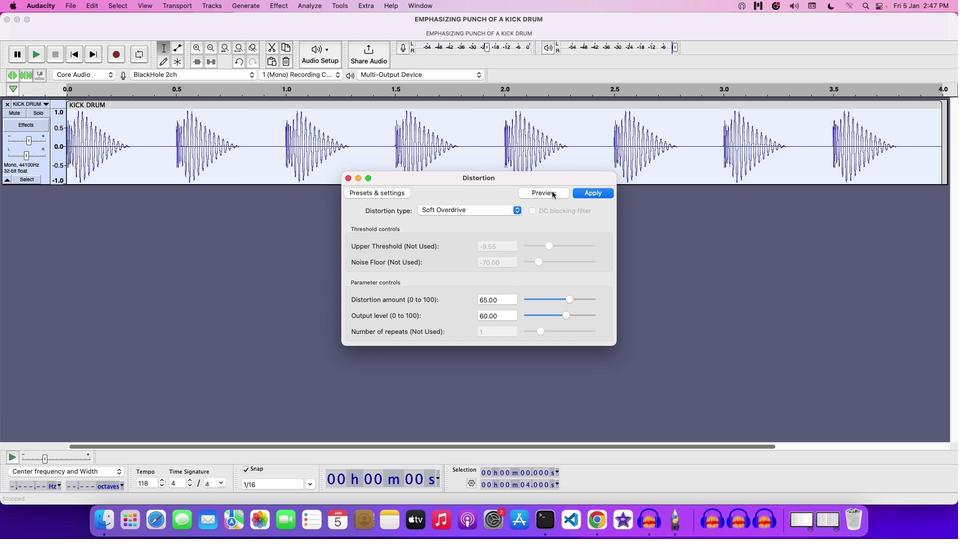 
Action: Mouse pressed left at (552, 191)
Screenshot: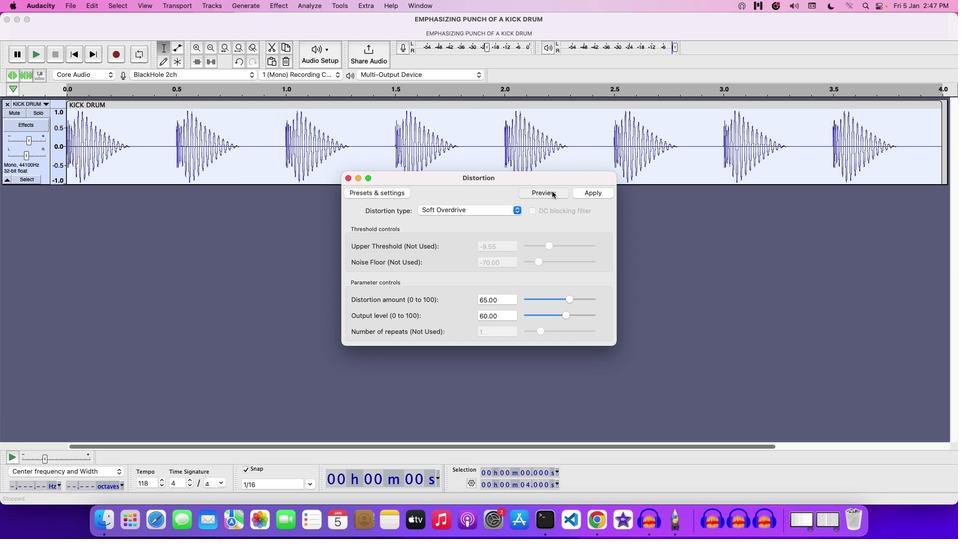 
Action: Mouse moved to (569, 301)
Screenshot: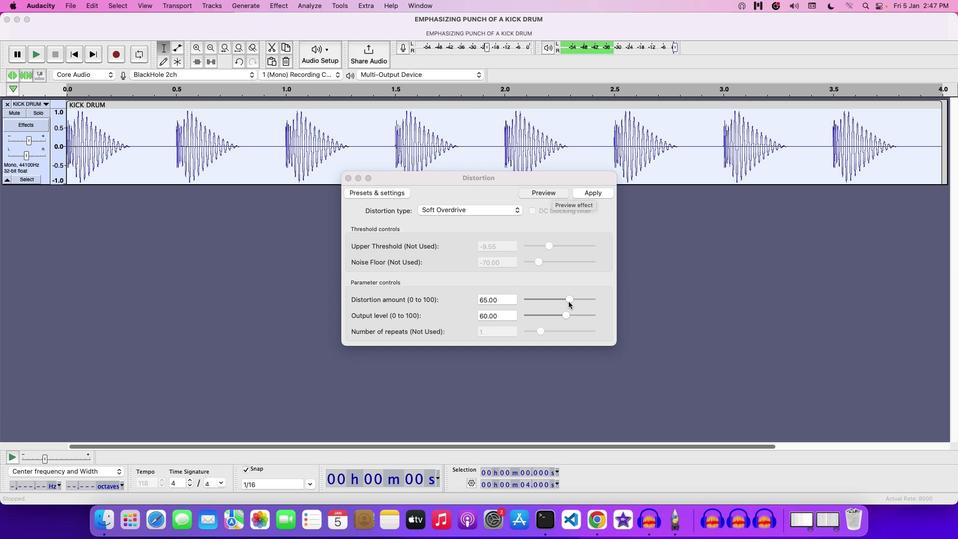 
Action: Mouse pressed left at (569, 301)
Screenshot: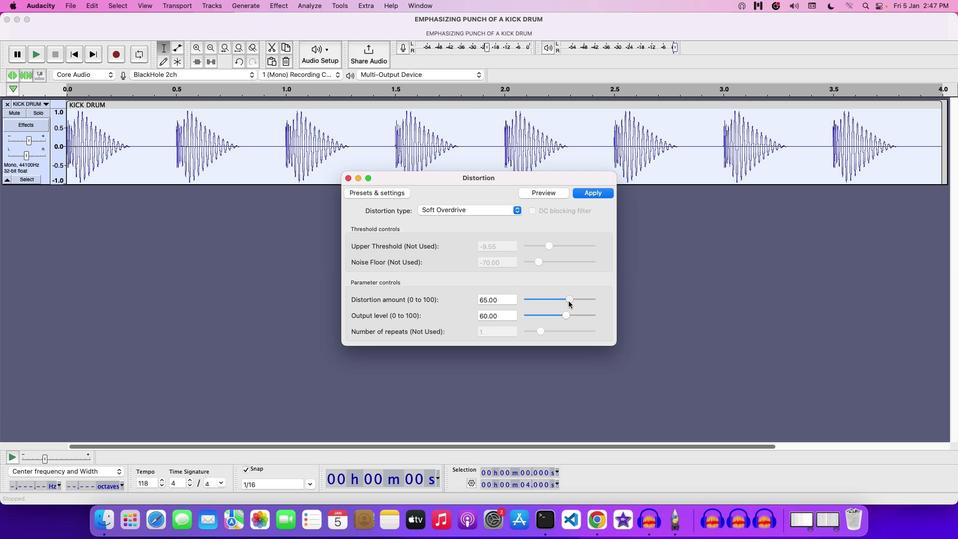 
Action: Mouse moved to (599, 195)
Screenshot: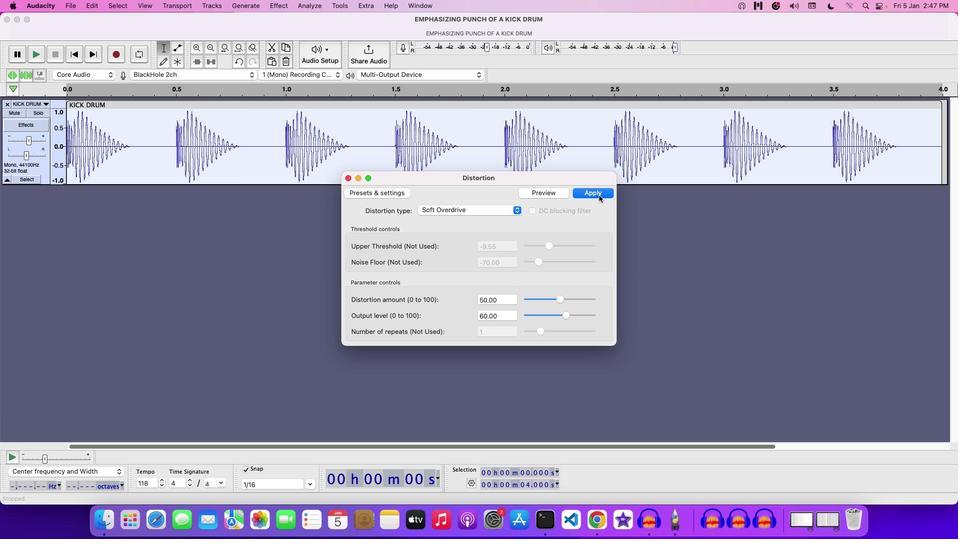 
Action: Mouse pressed left at (599, 195)
Screenshot: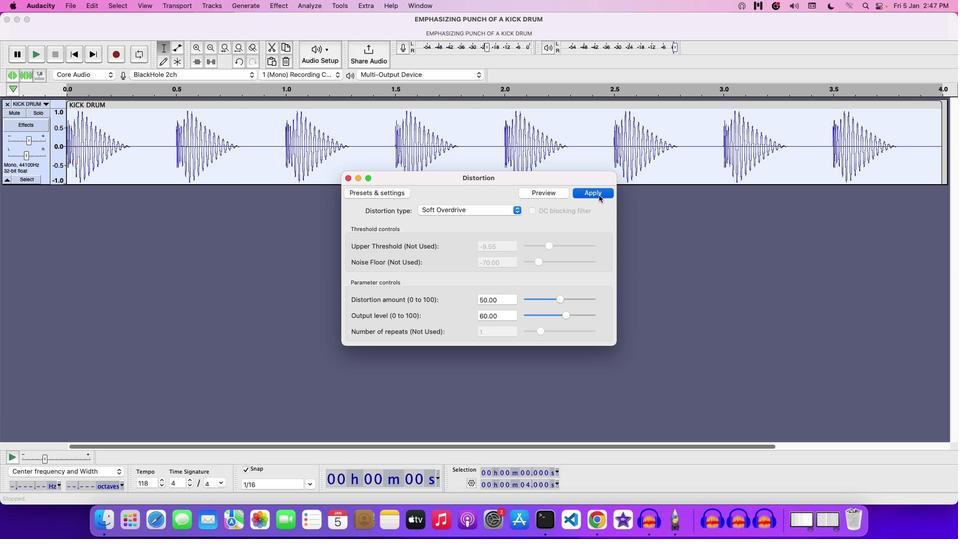 
Action: Mouse moved to (370, 141)
Screenshot: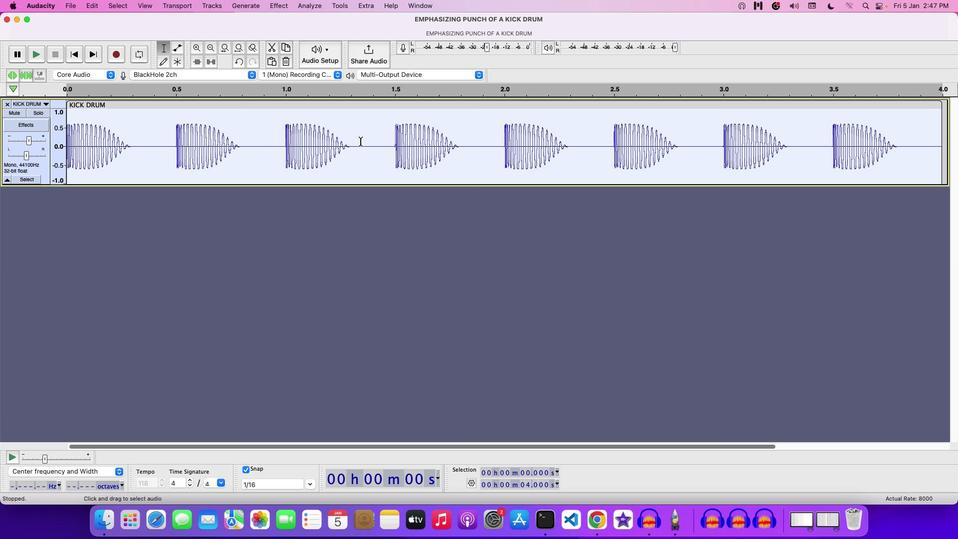 
Action: Key pressed Key.space
Screenshot: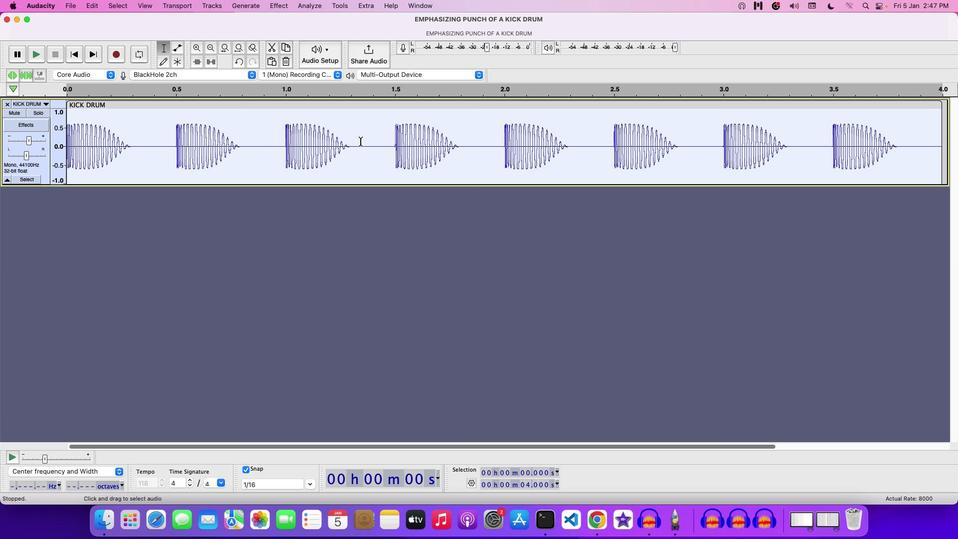 
Action: Mouse moved to (278, 3)
Screenshot: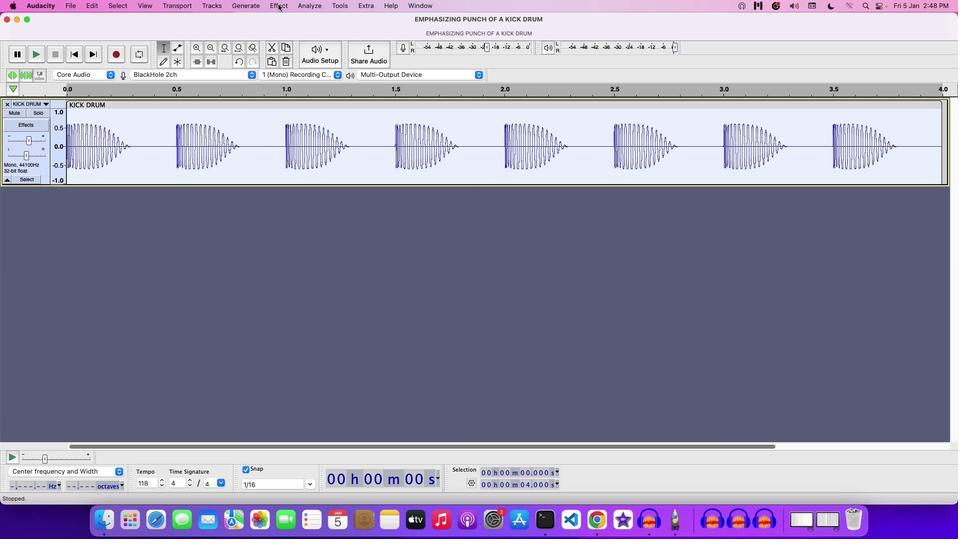 
Action: Mouse pressed left at (278, 3)
Screenshot: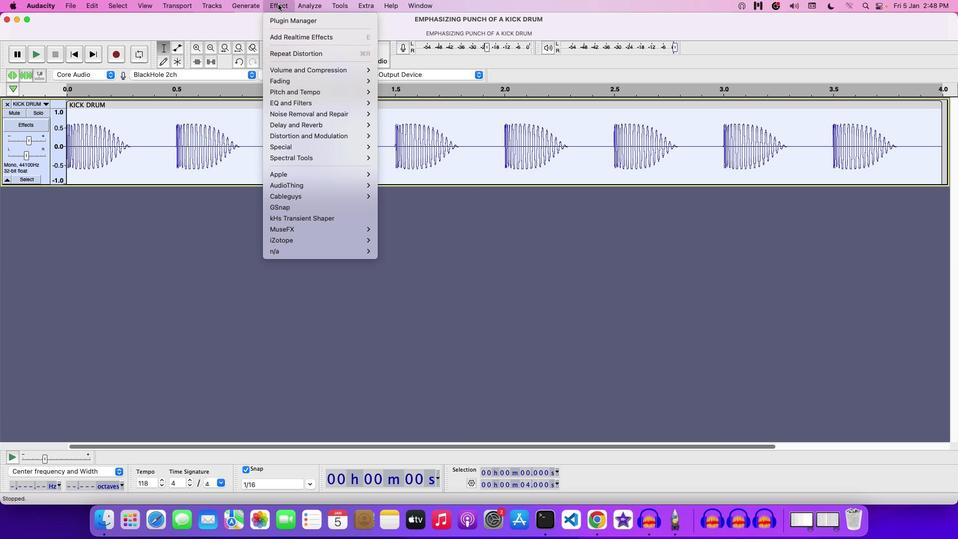 
Action: Mouse moved to (330, 218)
Screenshot: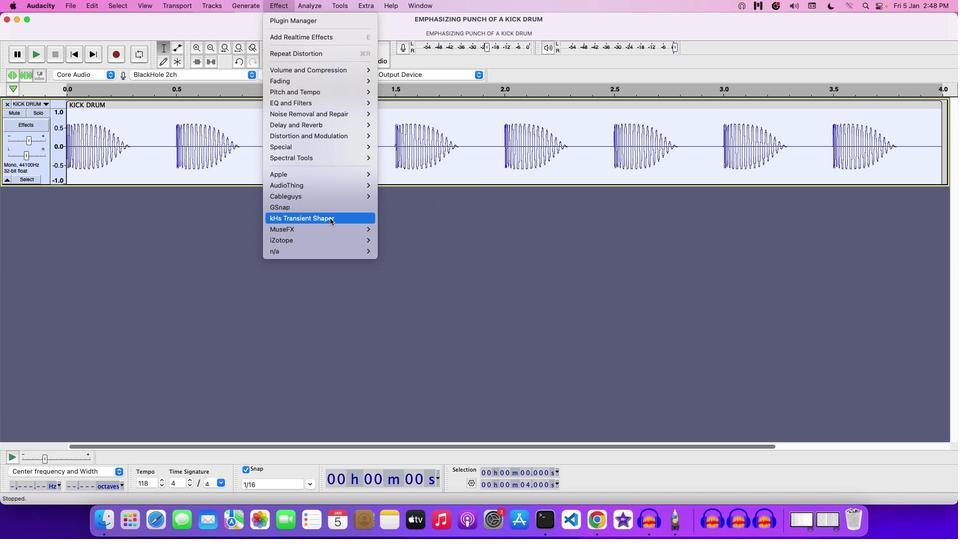 
Action: Mouse pressed left at (330, 218)
Screenshot: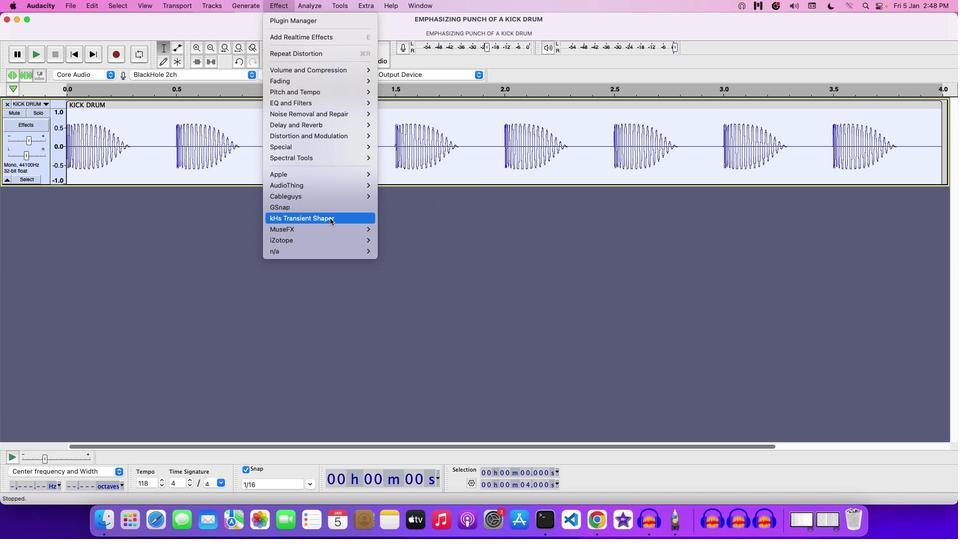 
Action: Mouse moved to (489, 175)
Screenshot: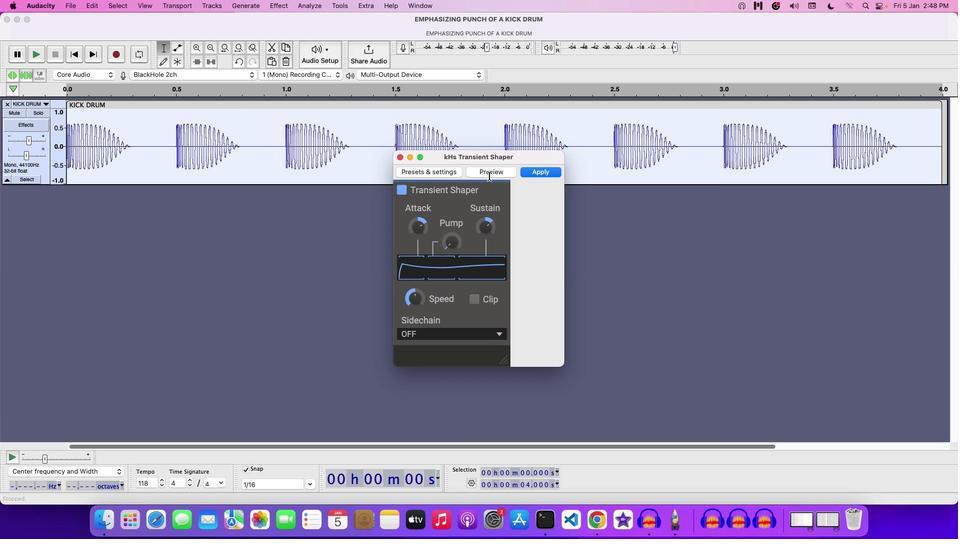 
Action: Mouse pressed left at (489, 175)
Screenshot: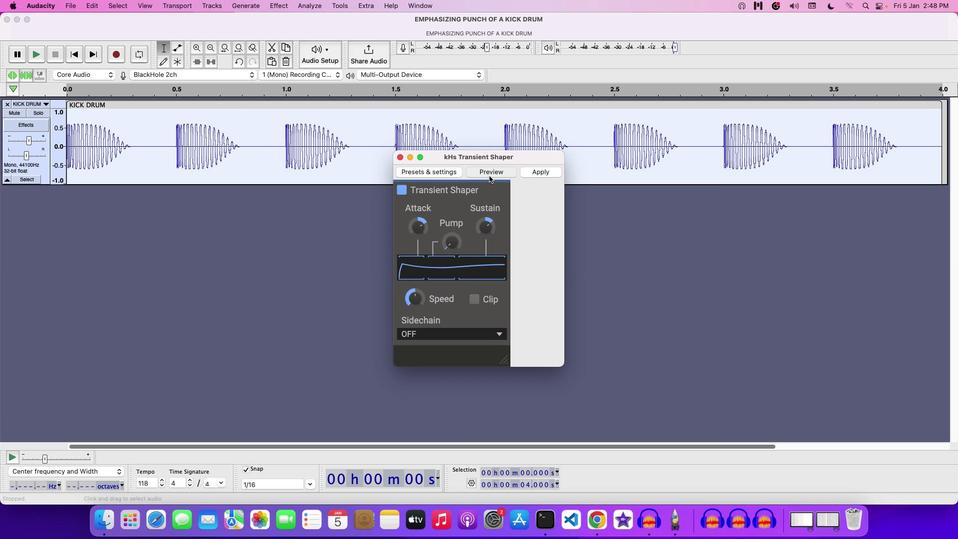 
Action: Mouse moved to (537, 171)
Screenshot: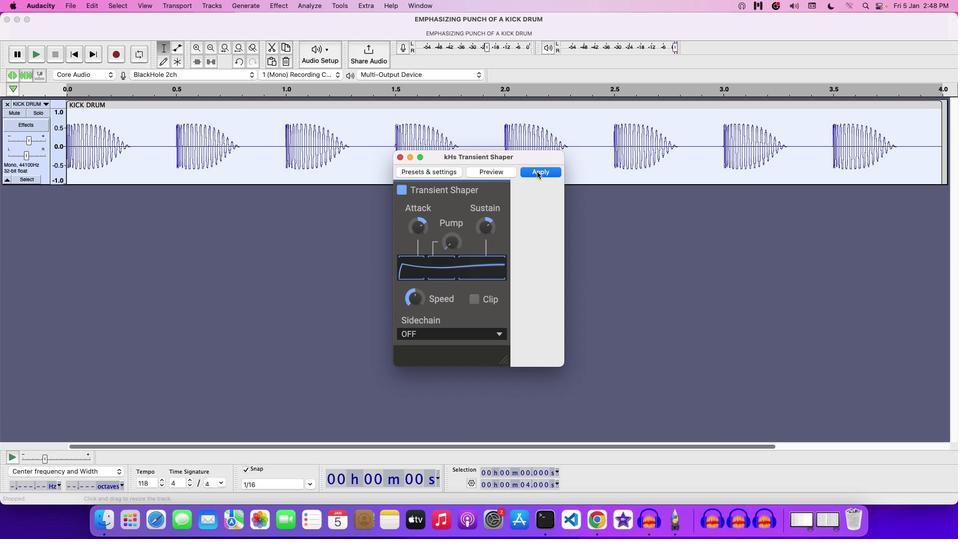 
Action: Mouse pressed left at (537, 171)
Screenshot: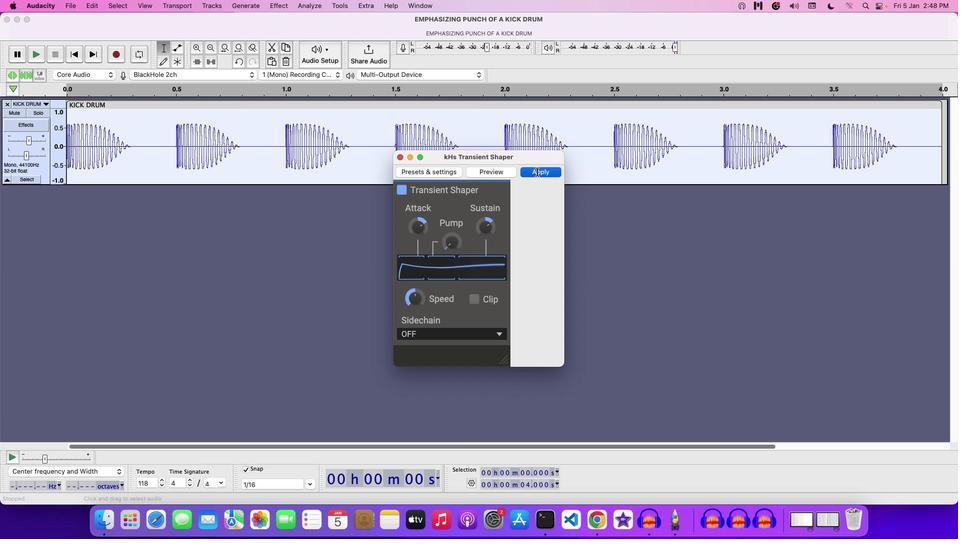 
Action: Mouse moved to (255, 119)
Screenshot: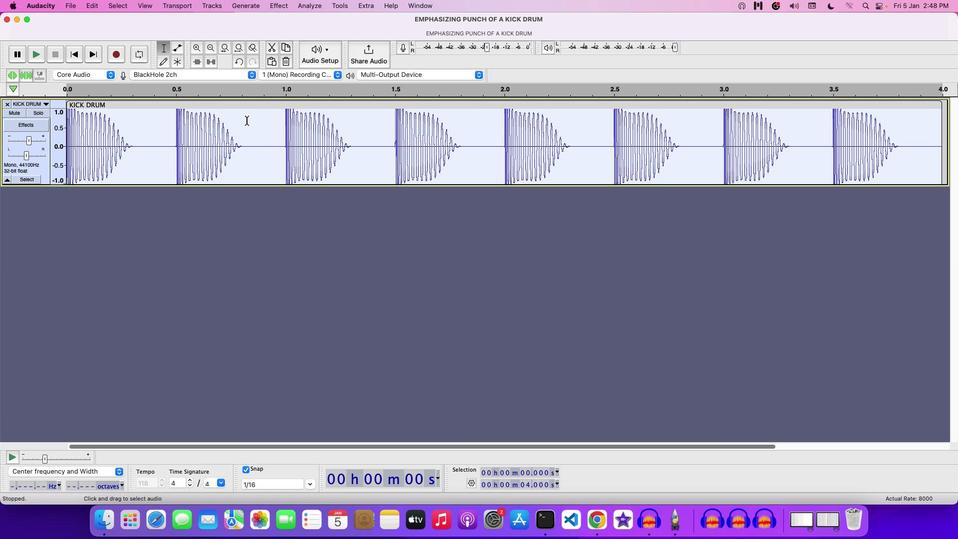 
Action: Key pressed Key.space
Screenshot: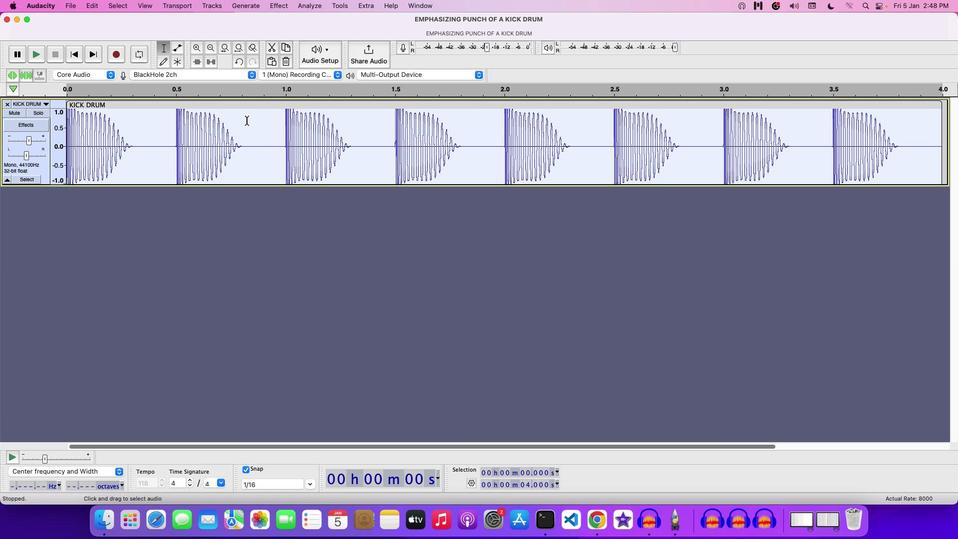 
Action: Mouse moved to (29, 142)
Screenshot: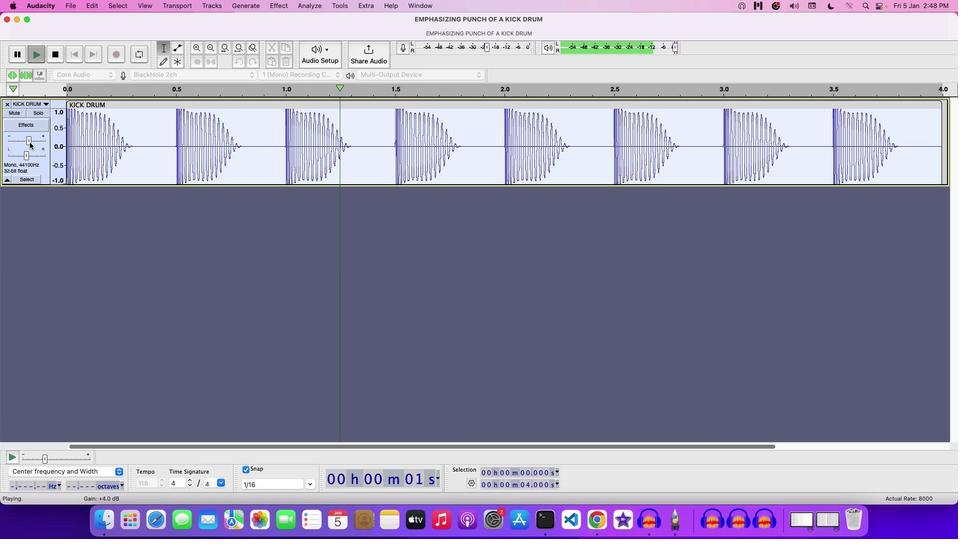 
Action: Mouse pressed left at (29, 142)
Screenshot: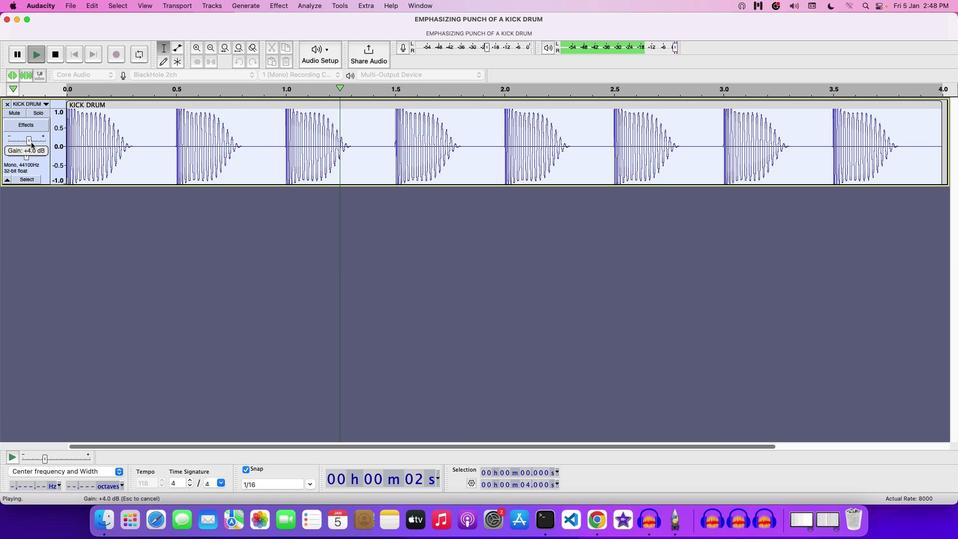
Action: Mouse moved to (31, 141)
Screenshot: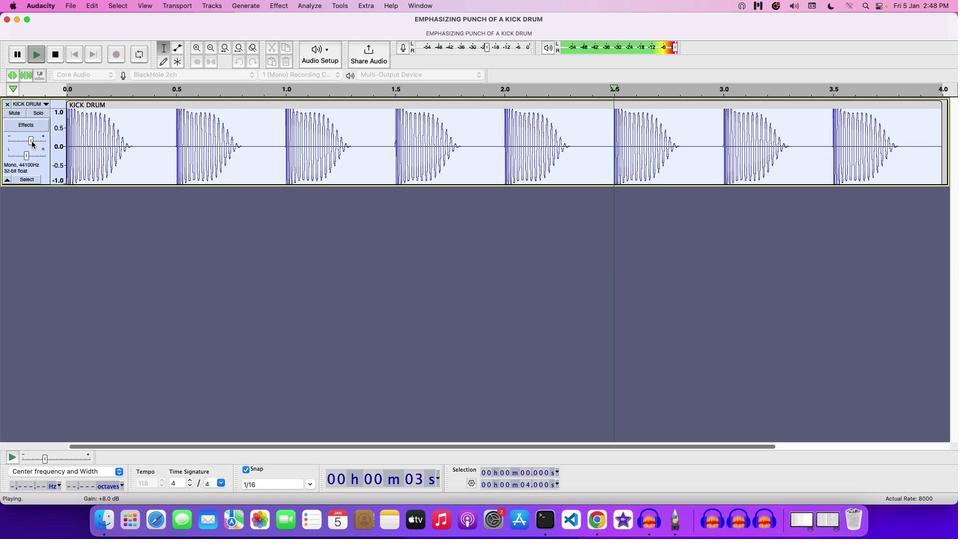 
Action: Mouse pressed left at (31, 141)
Screenshot: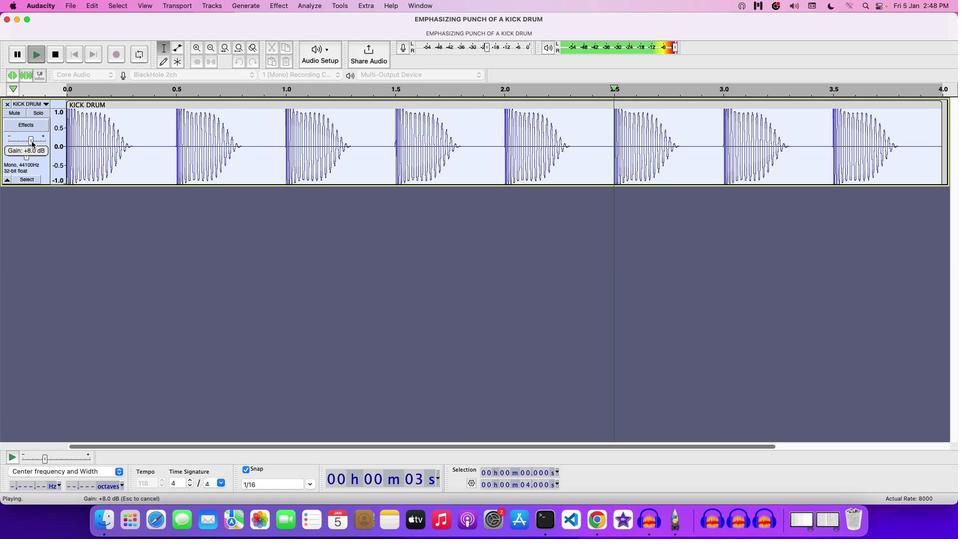 
Action: Mouse moved to (171, 127)
Screenshot: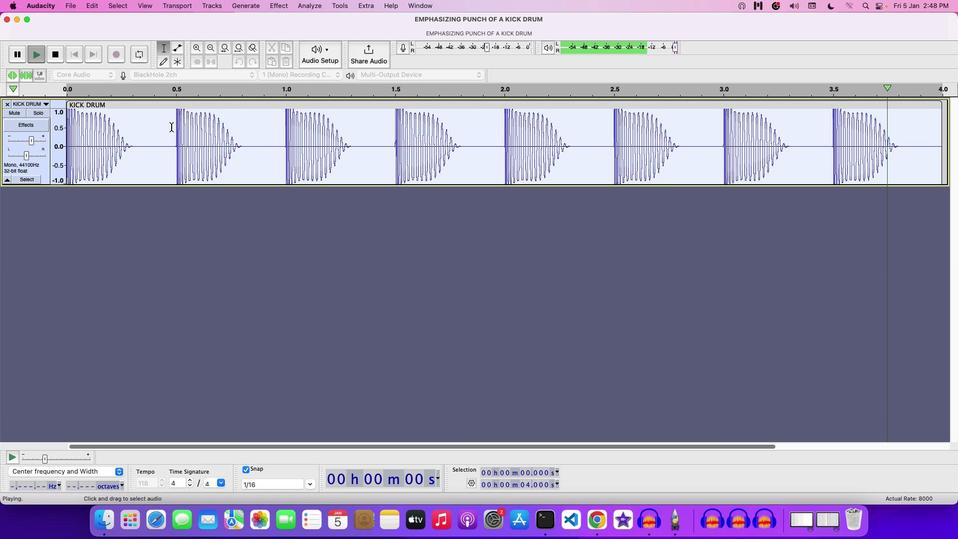 
Action: Key pressed Key.space
Screenshot: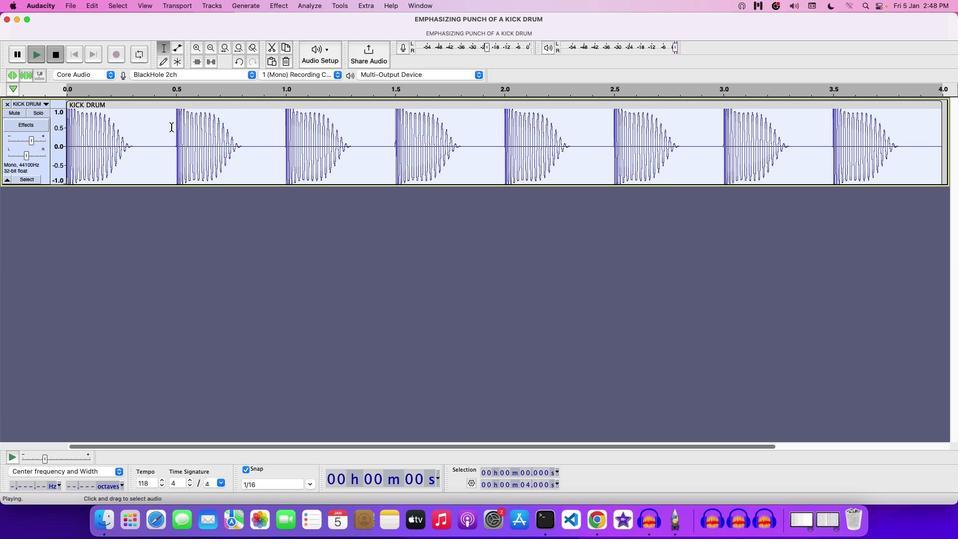 
Action: Mouse moved to (71, 7)
Screenshot: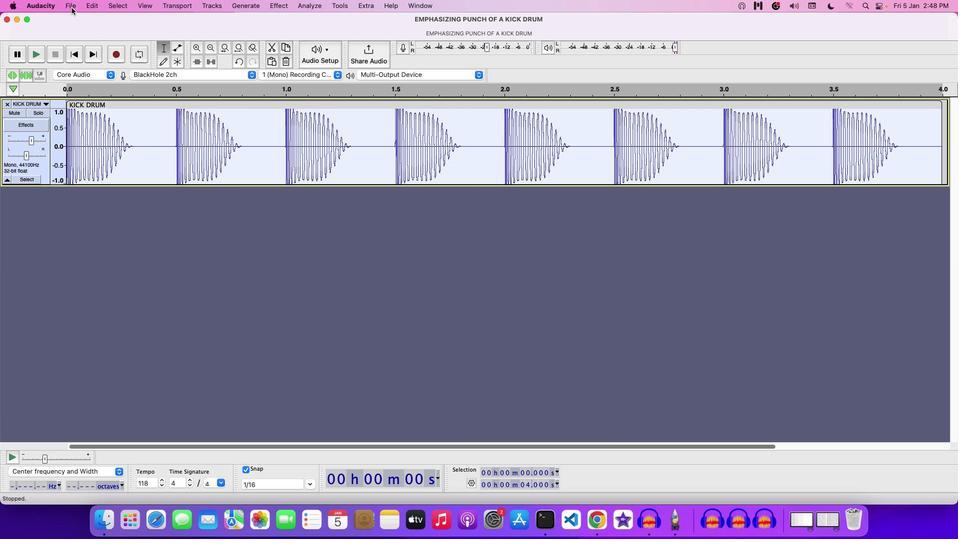 
Action: Mouse pressed left at (71, 7)
Screenshot: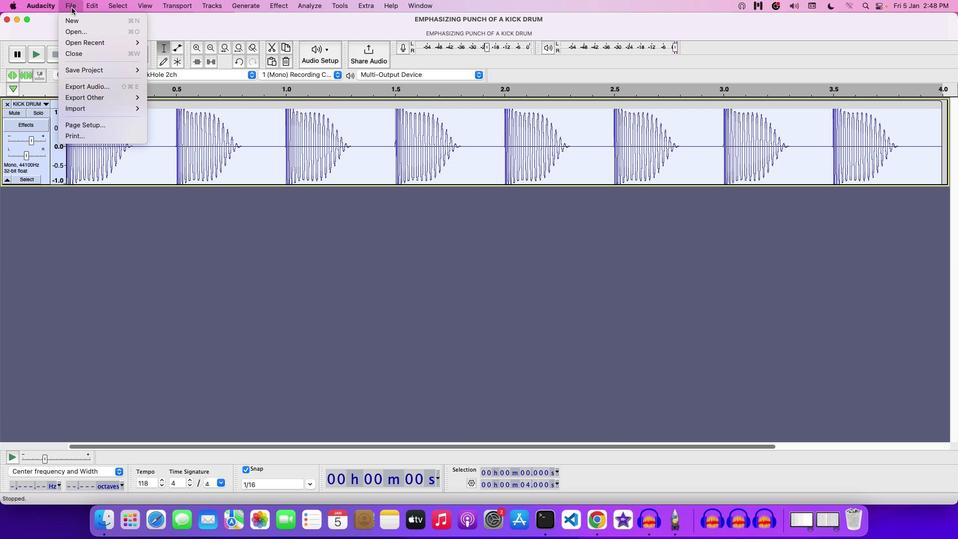 
Action: Mouse moved to (157, 67)
Screenshot: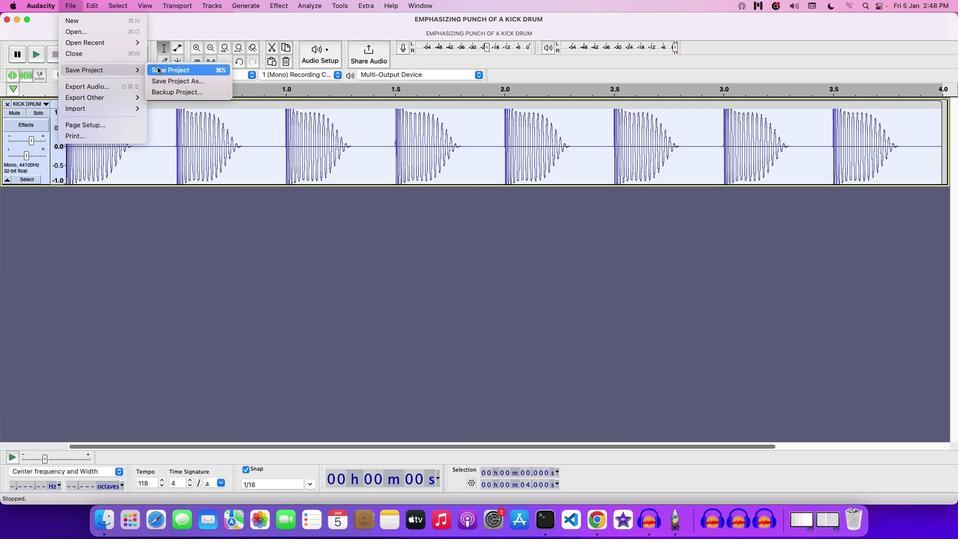 
Action: Mouse pressed left at (157, 67)
Screenshot: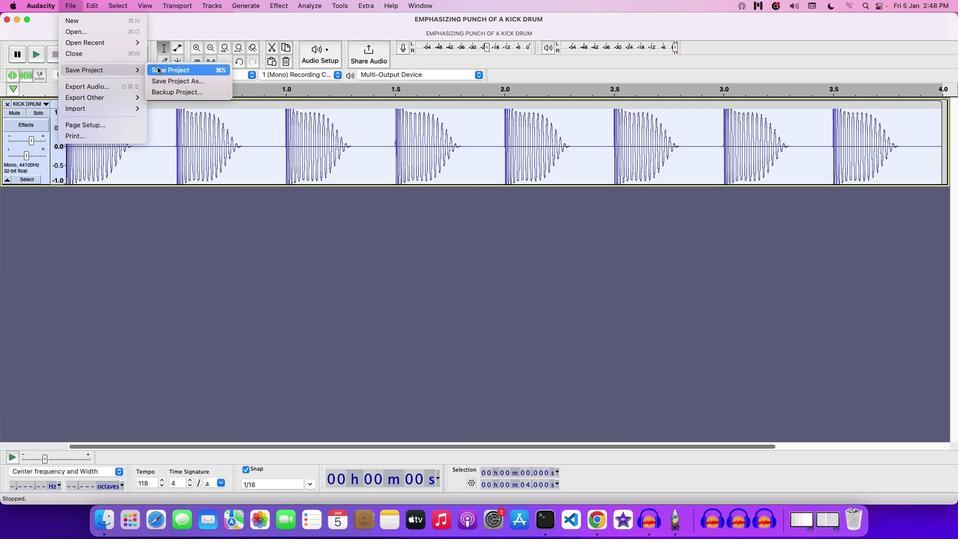 
Action: Mouse moved to (61, 6)
Screenshot: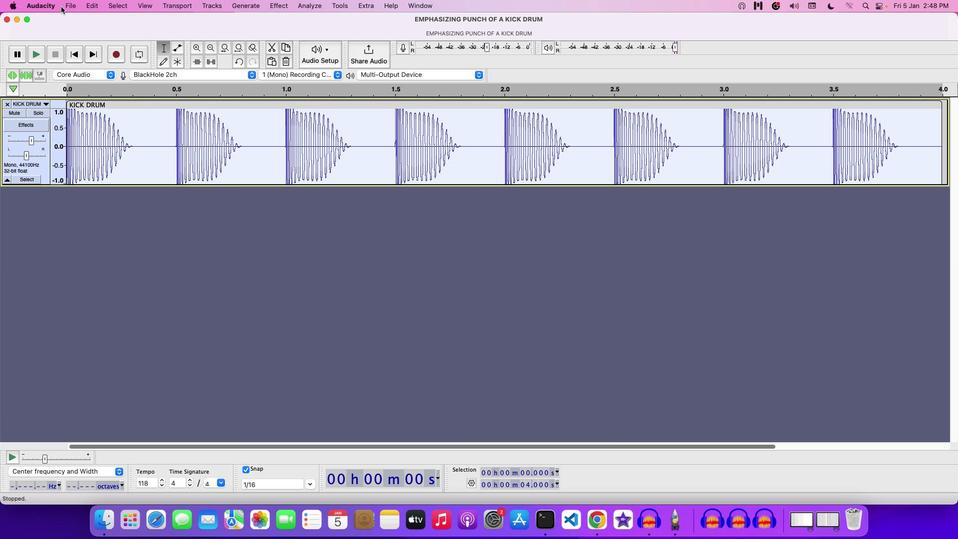 
Action: Mouse pressed left at (61, 6)
Screenshot: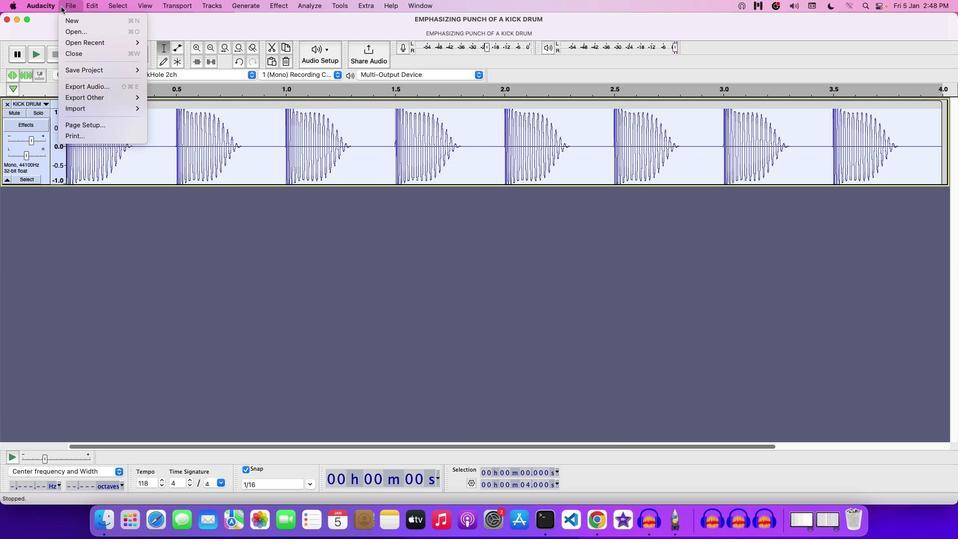 
Action: Mouse moved to (176, 81)
Screenshot: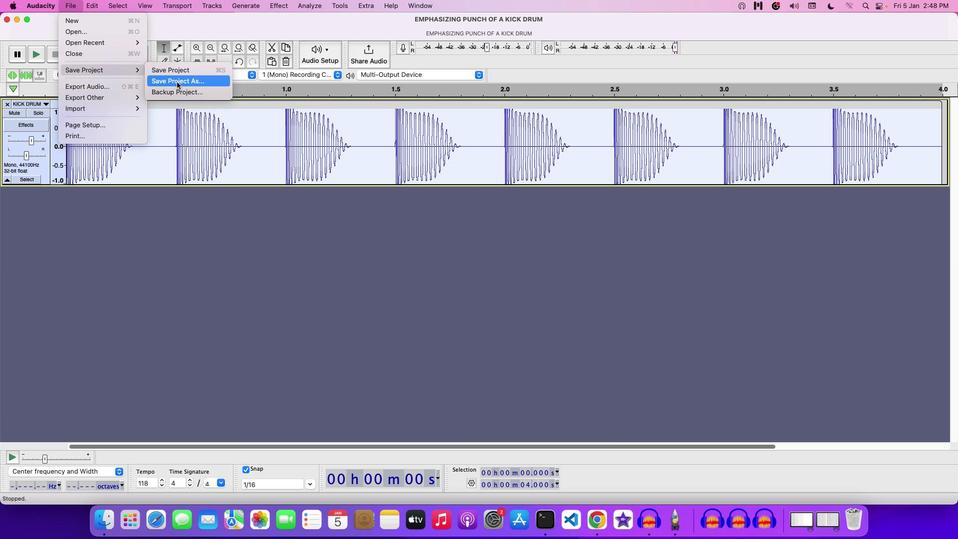 
Action: Mouse pressed left at (176, 81)
Screenshot: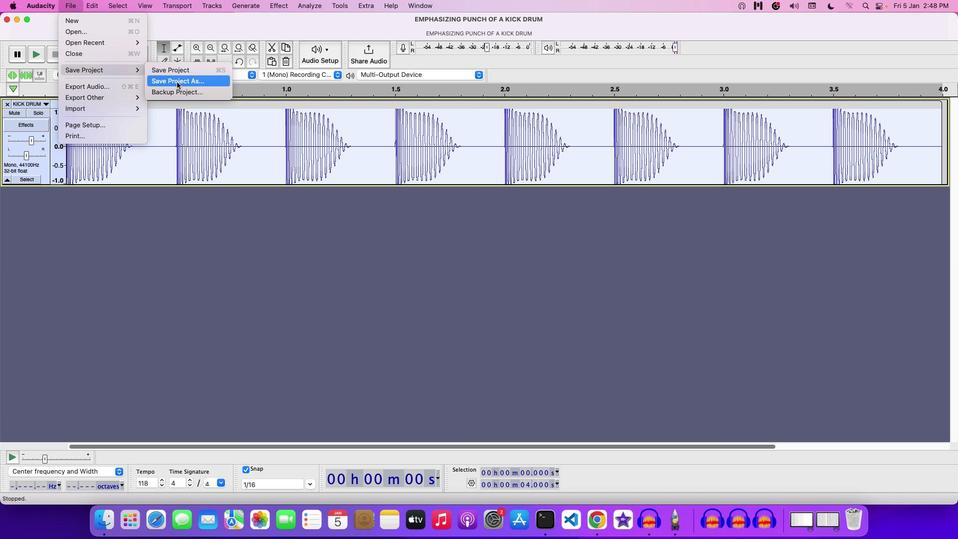
Action: Mouse moved to (508, 137)
Screenshot: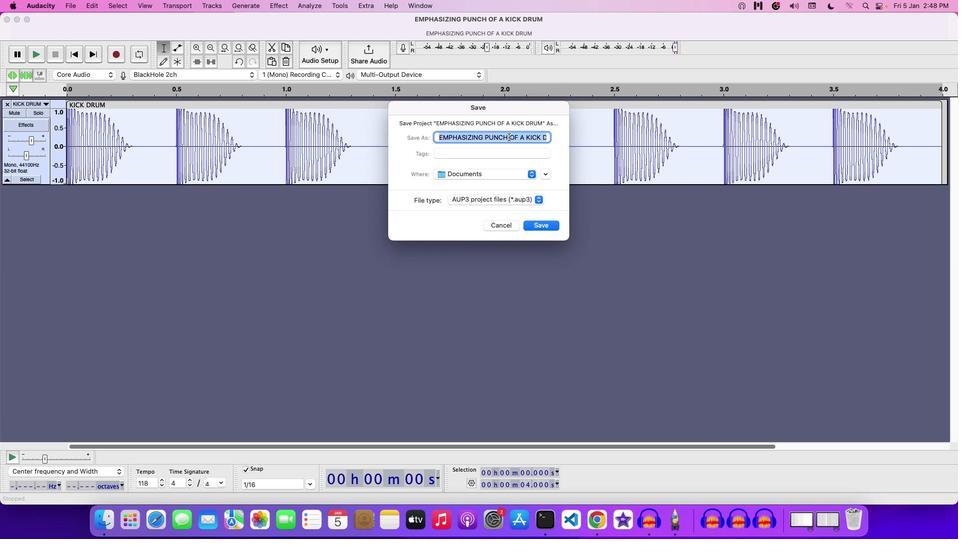 
Action: Mouse pressed left at (508, 137)
Screenshot: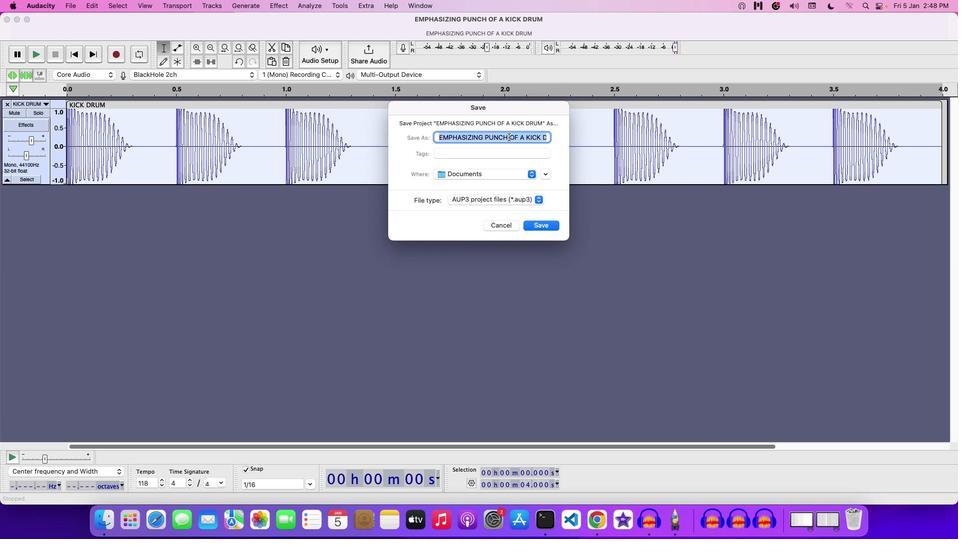 
Action: Mouse moved to (515, 126)
Screenshot: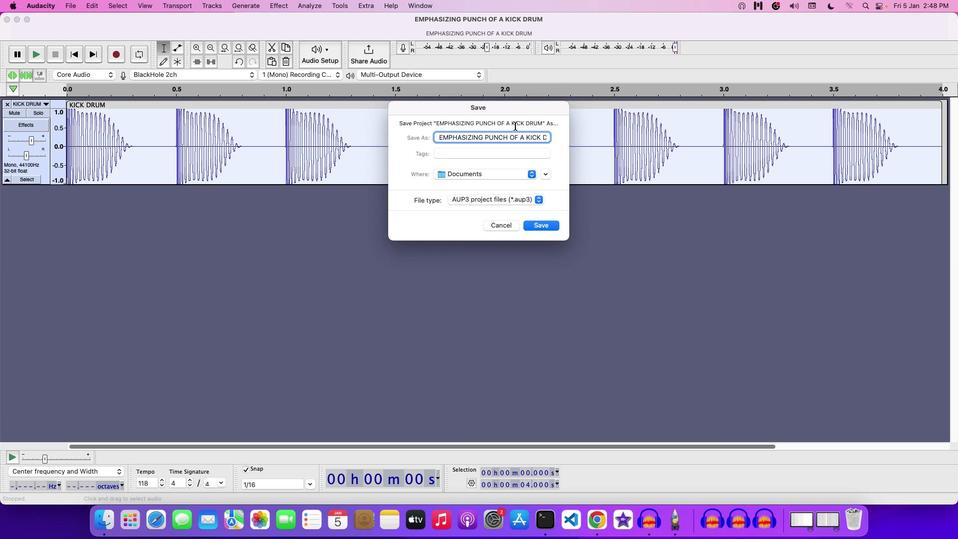 
Action: Key pressed Key.left'E''S'Key.space
Screenshot: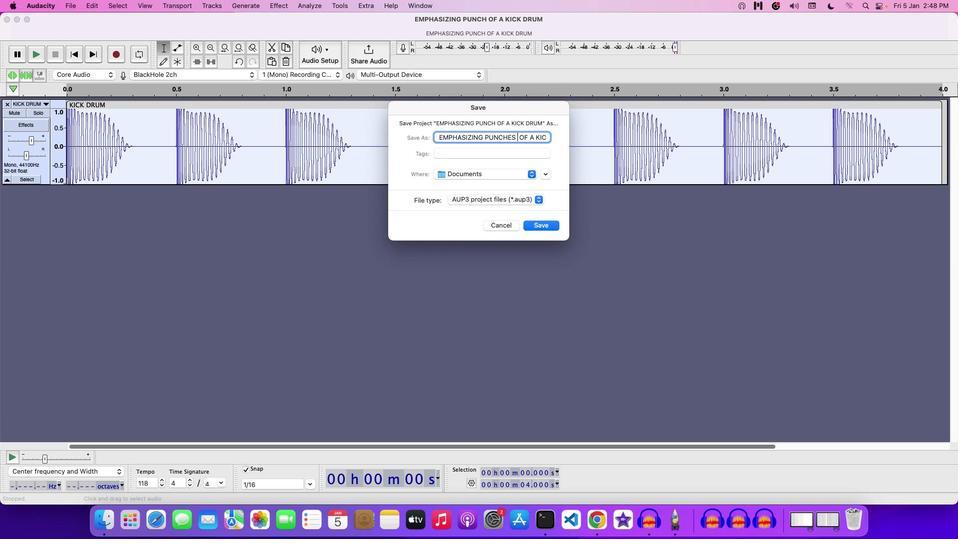 
Action: Mouse moved to (532, 223)
Screenshot: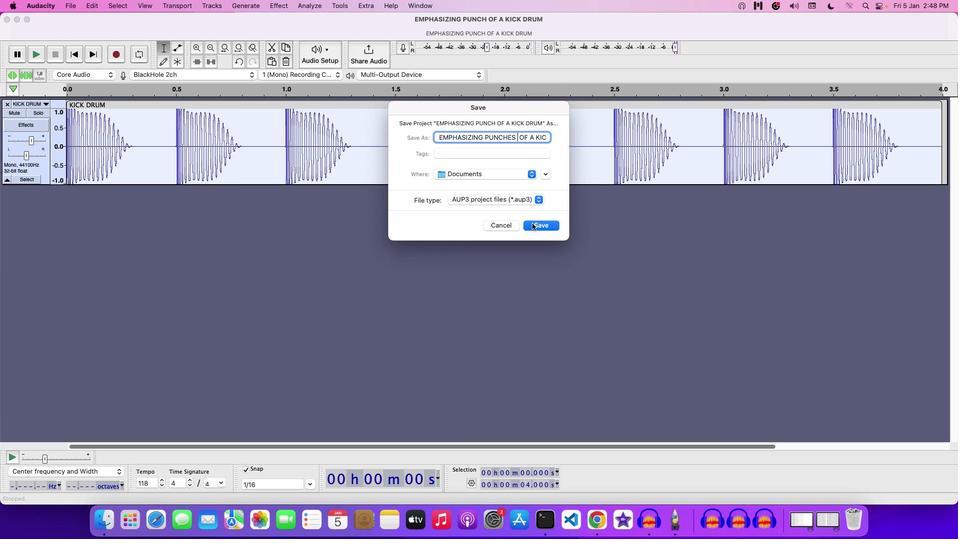 
Action: Mouse pressed left at (532, 223)
Screenshot: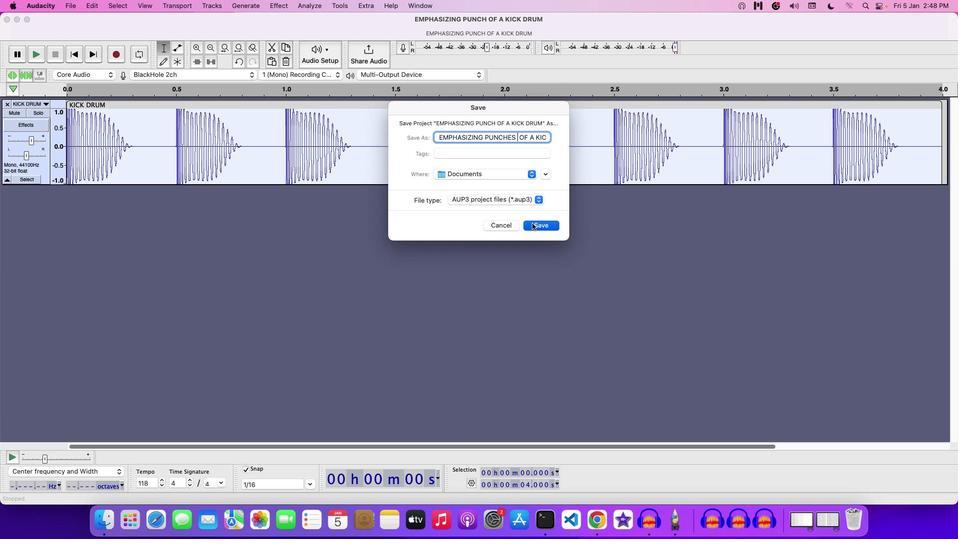 
Action: Mouse moved to (532, 223)
Screenshot: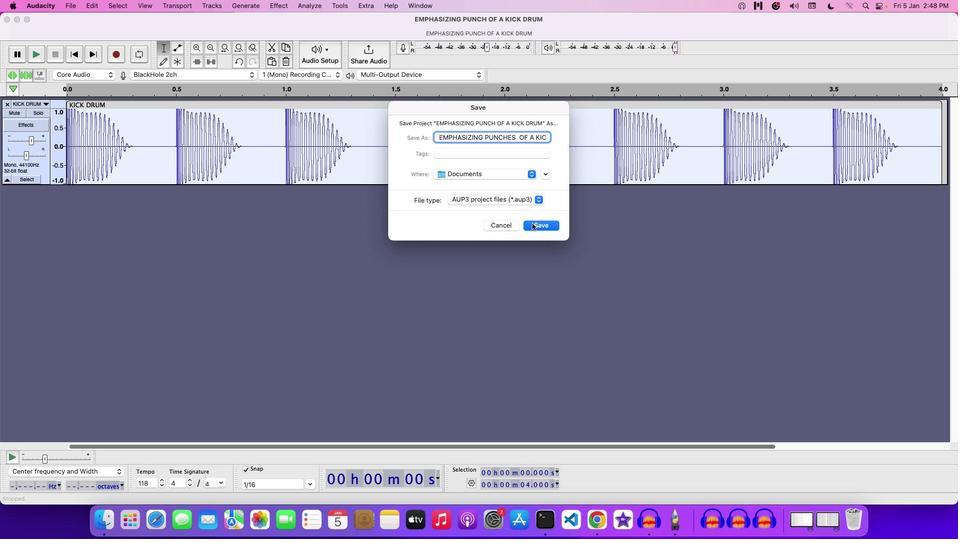 
